 Task: Select the Jordan Time as time zone for the schedule.
Action: Mouse pressed left at (141, 181)
Screenshot: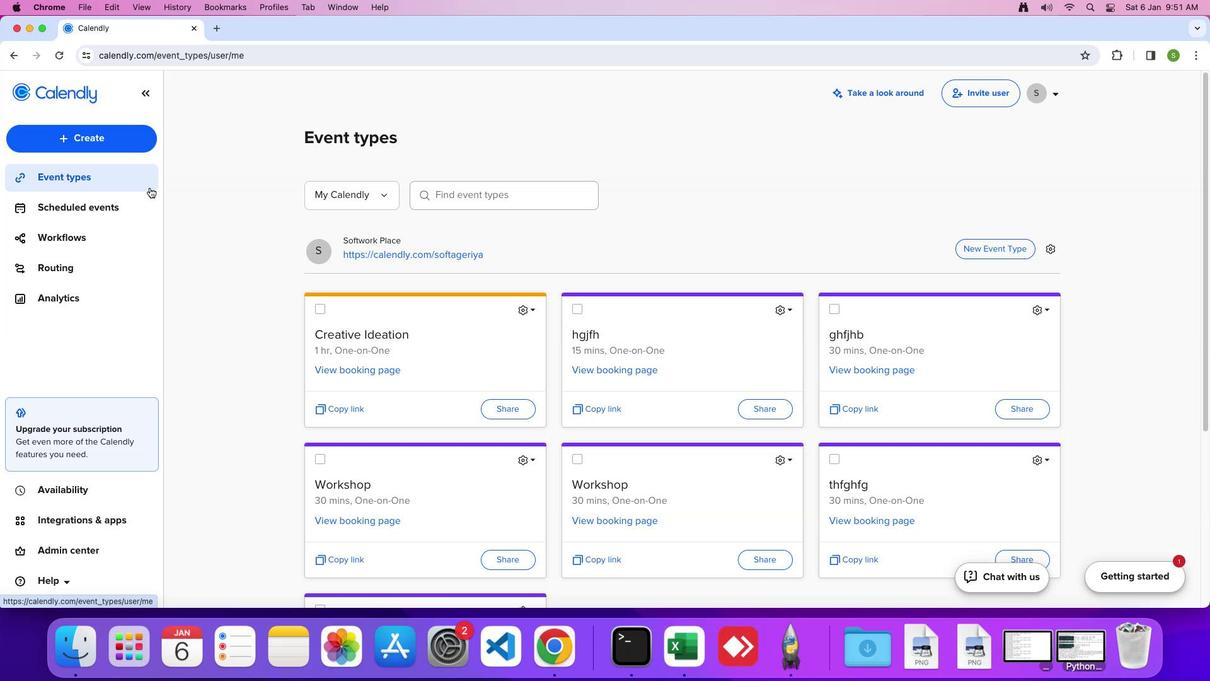 
Action: Mouse moved to (525, 307)
Screenshot: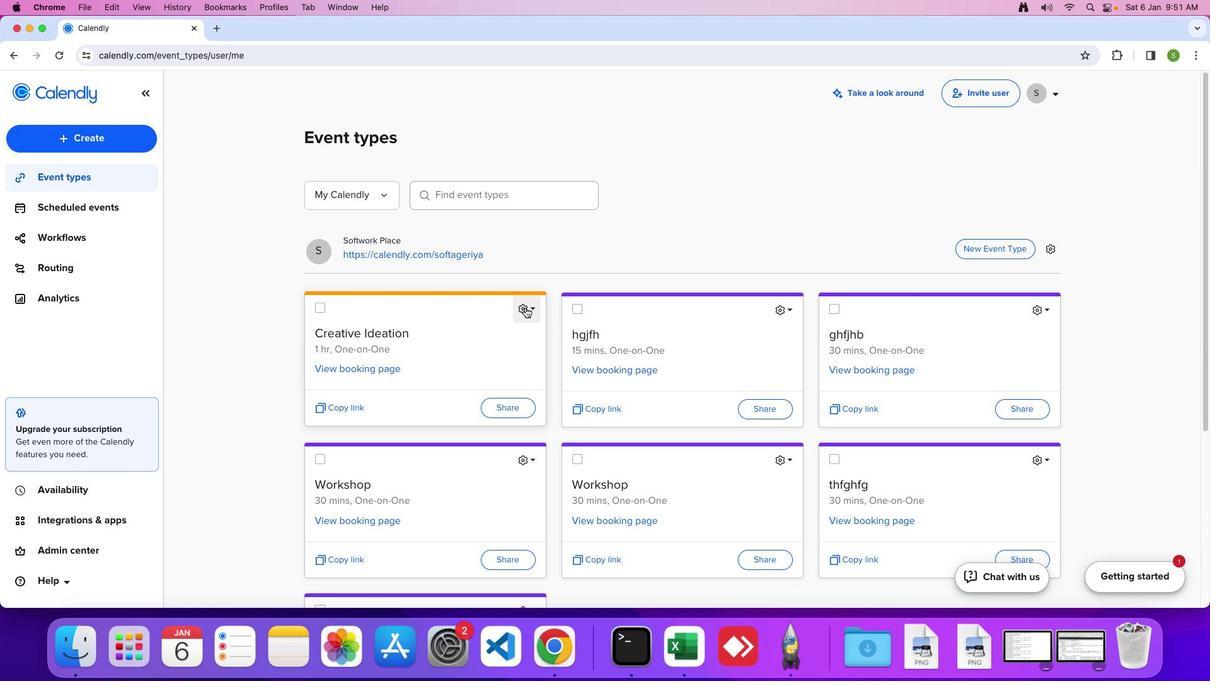 
Action: Mouse pressed left at (525, 307)
Screenshot: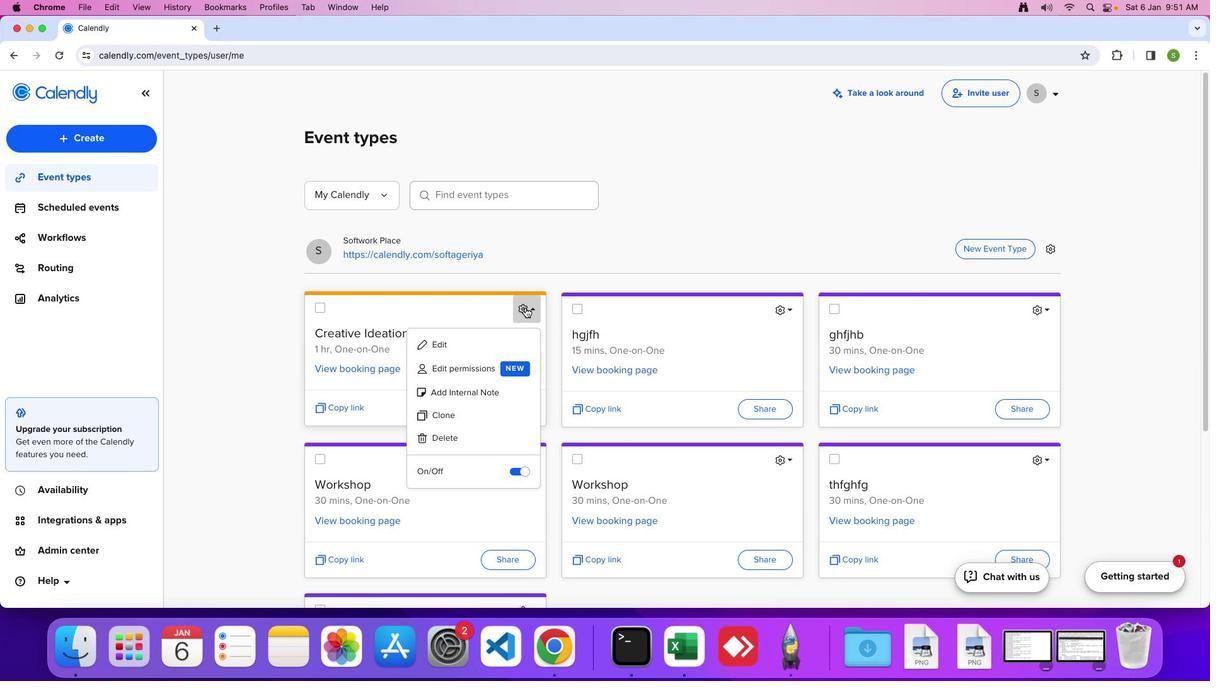 
Action: Mouse moved to (508, 344)
Screenshot: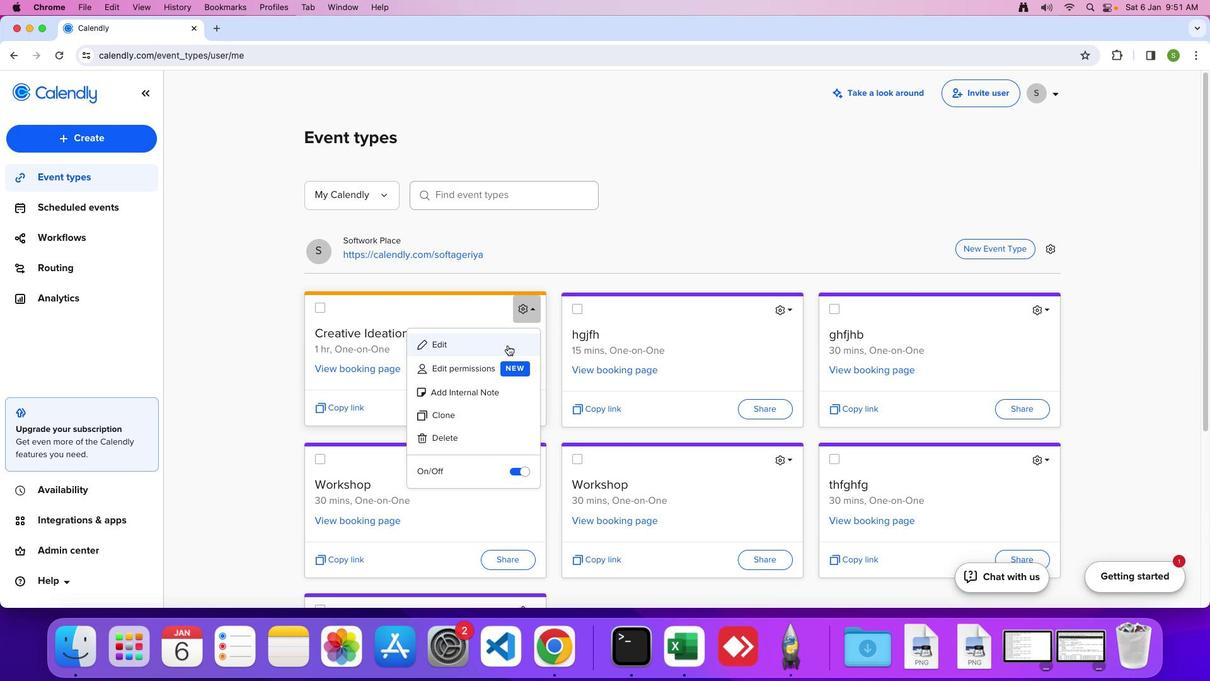 
Action: Mouse pressed left at (508, 344)
Screenshot: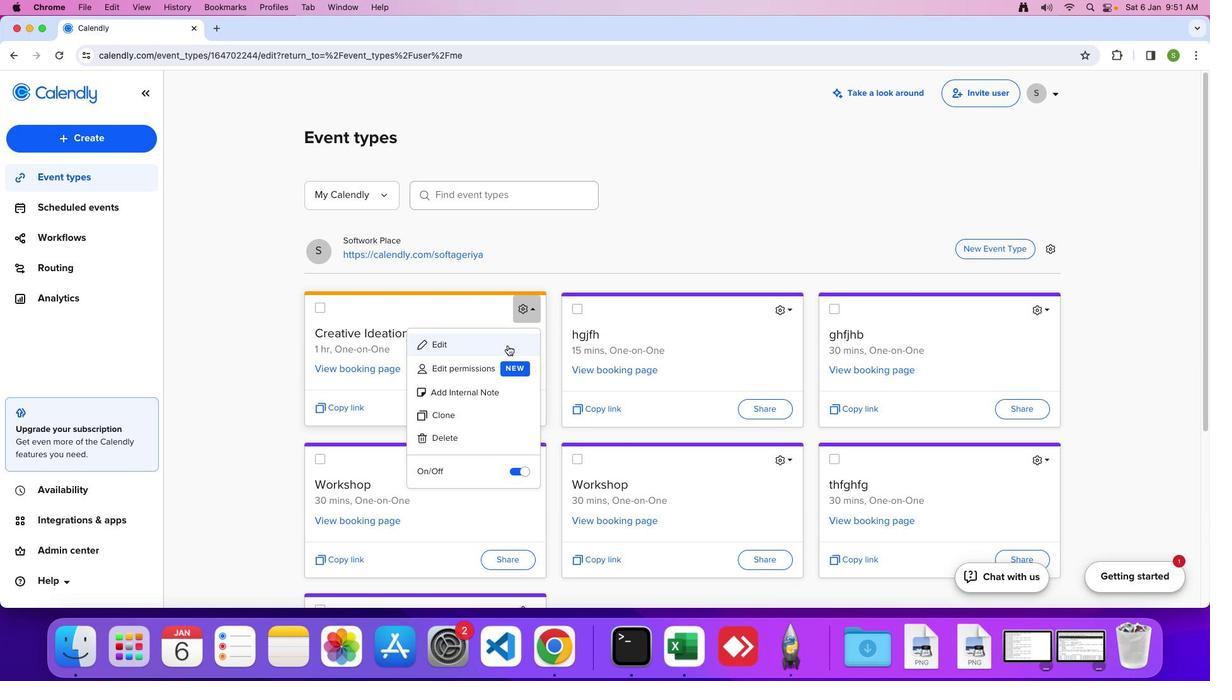 
Action: Mouse moved to (175, 401)
Screenshot: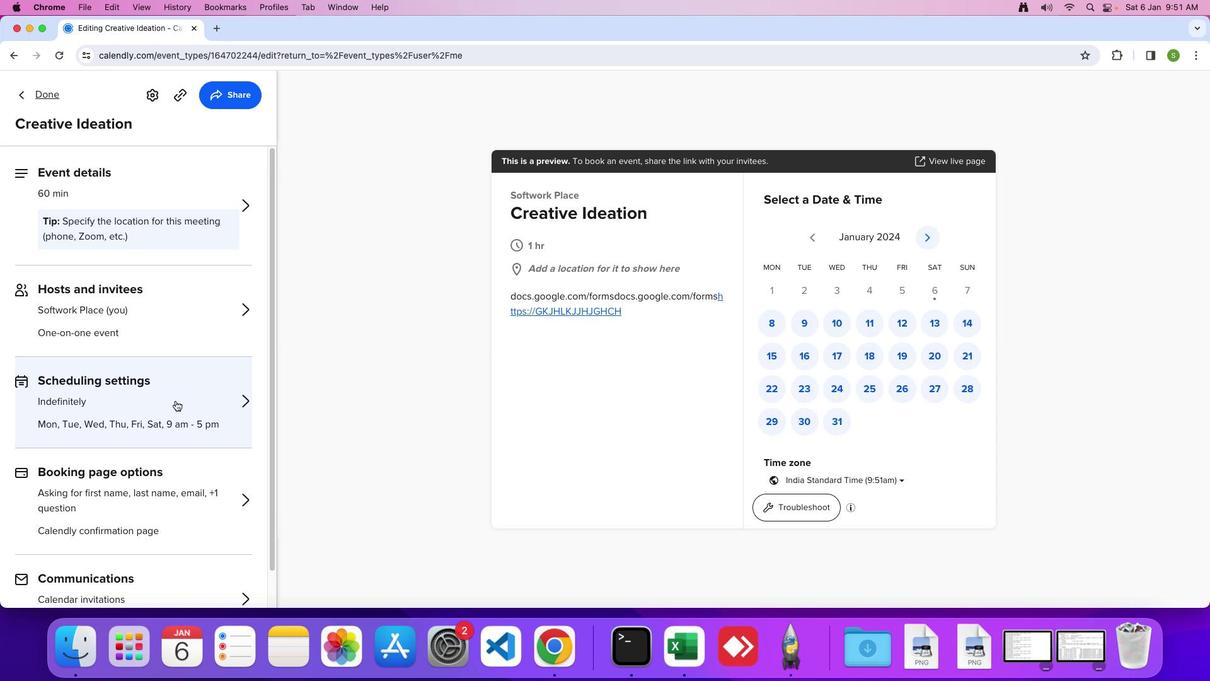 
Action: Mouse pressed left at (175, 401)
Screenshot: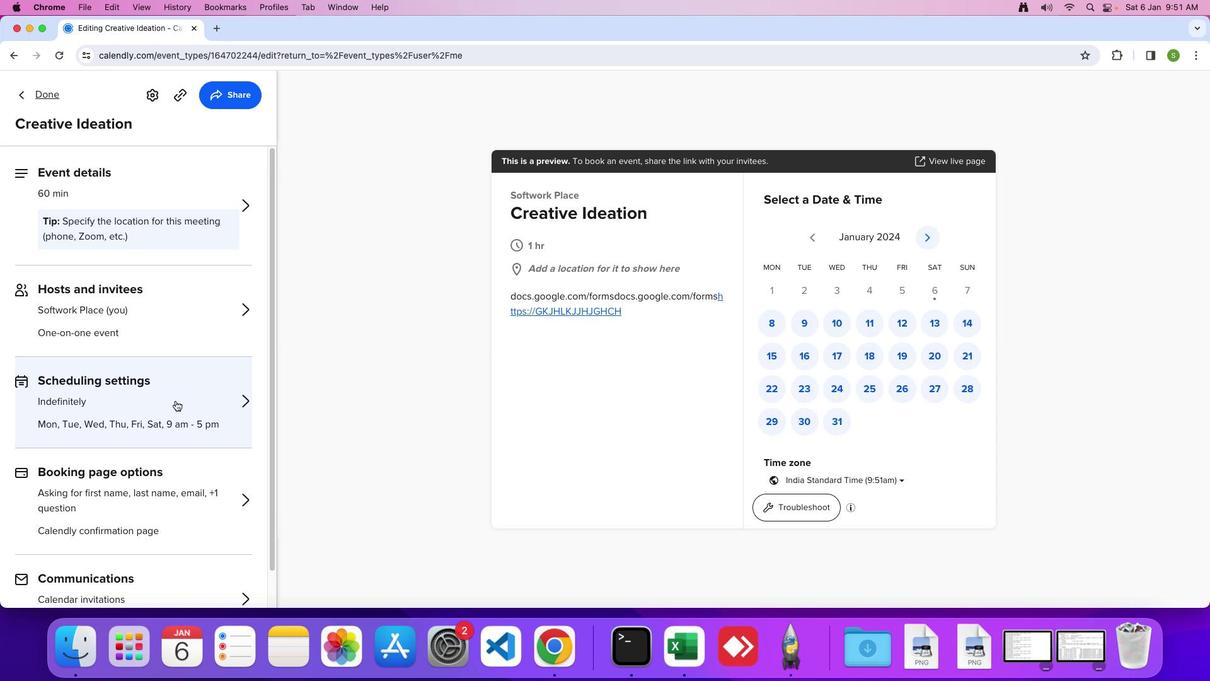 
Action: Mouse moved to (165, 404)
Screenshot: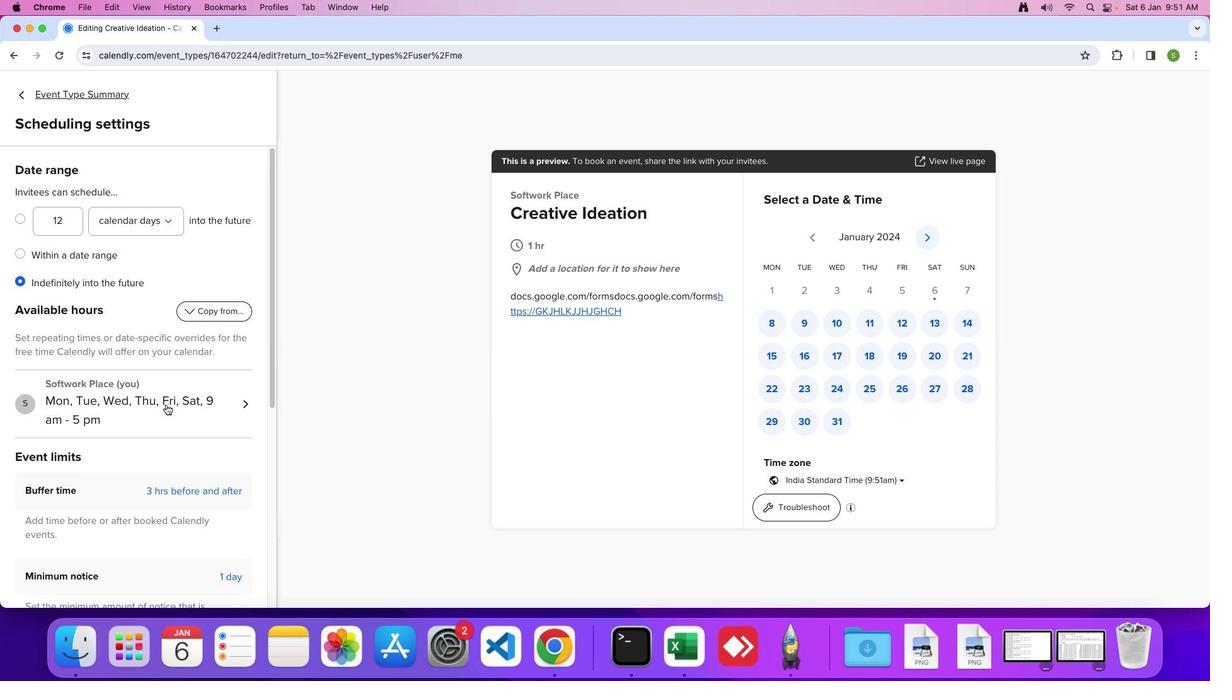 
Action: Mouse pressed left at (165, 404)
Screenshot: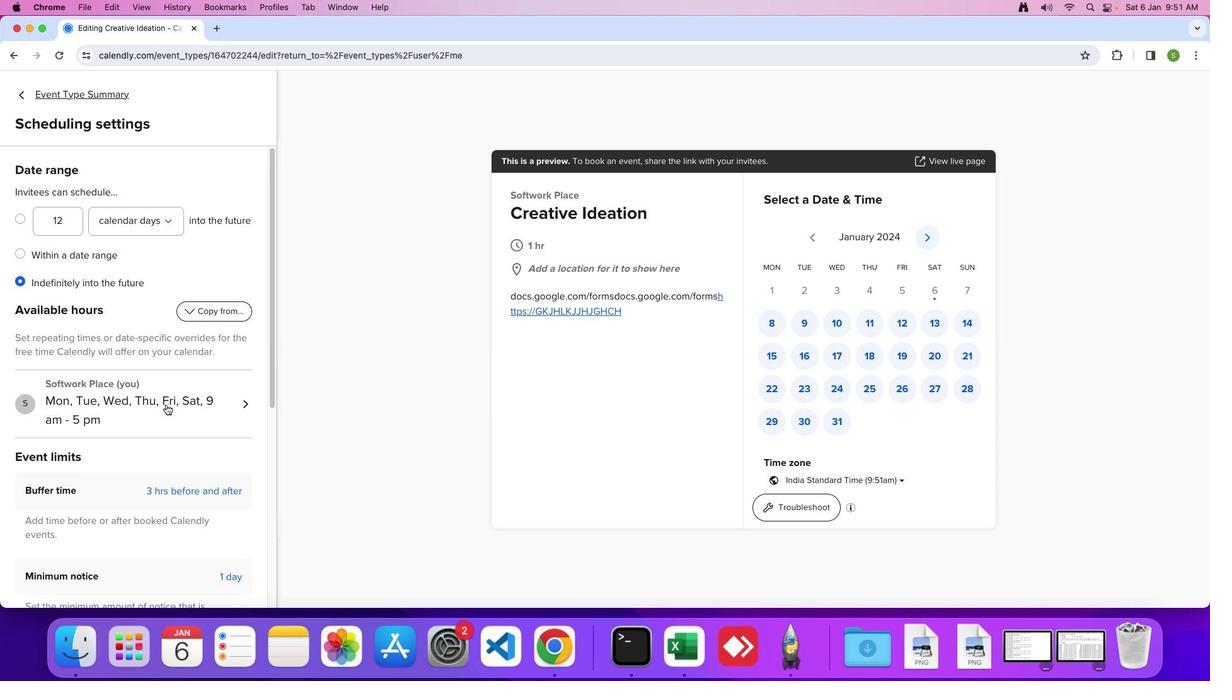 
Action: Mouse moved to (167, 403)
Screenshot: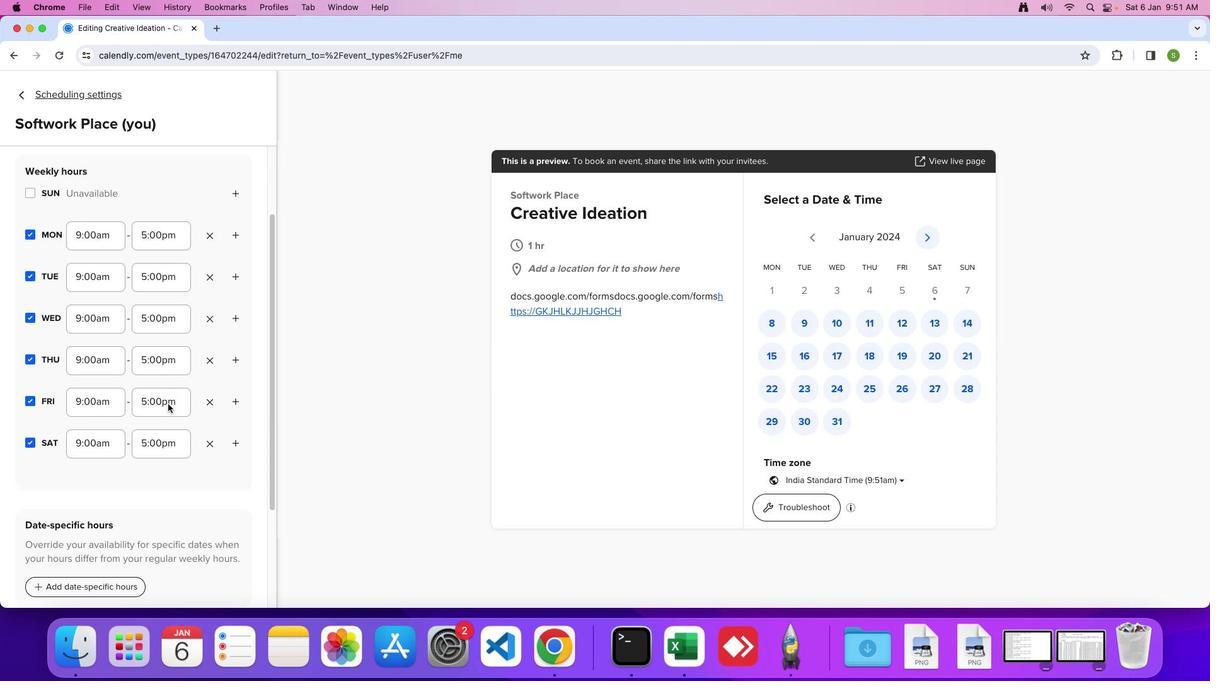 
Action: Mouse scrolled (167, 403) with delta (0, 0)
Screenshot: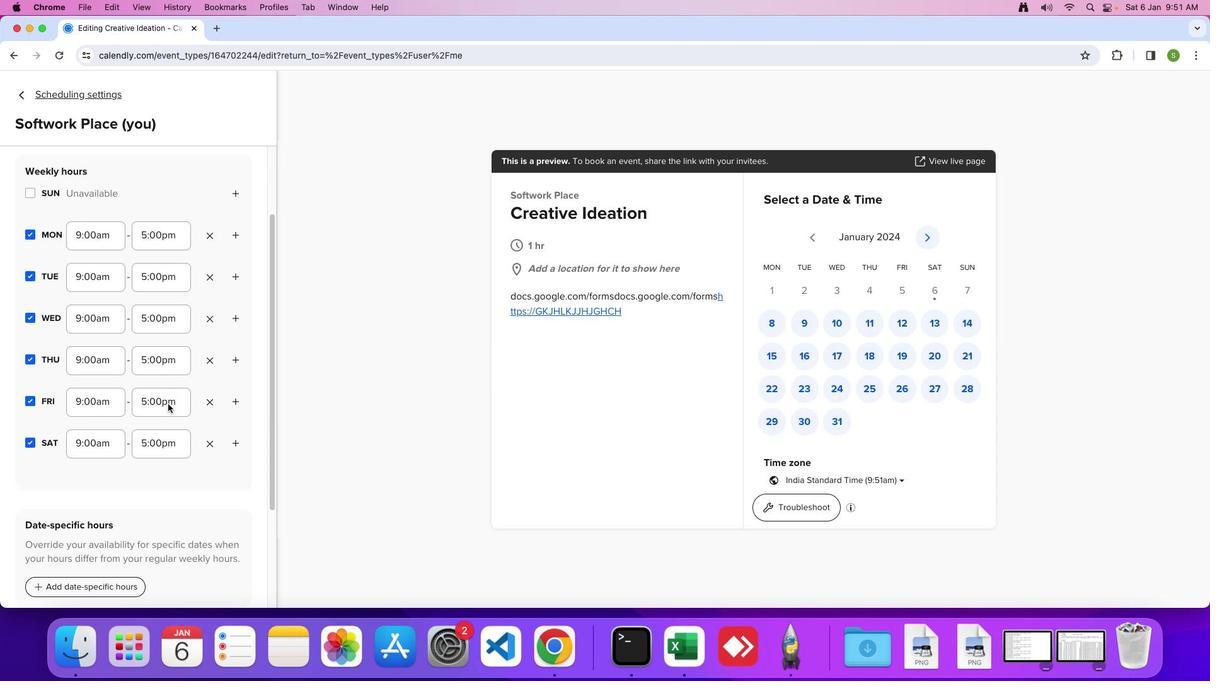 
Action: Mouse scrolled (167, 403) with delta (0, 0)
Screenshot: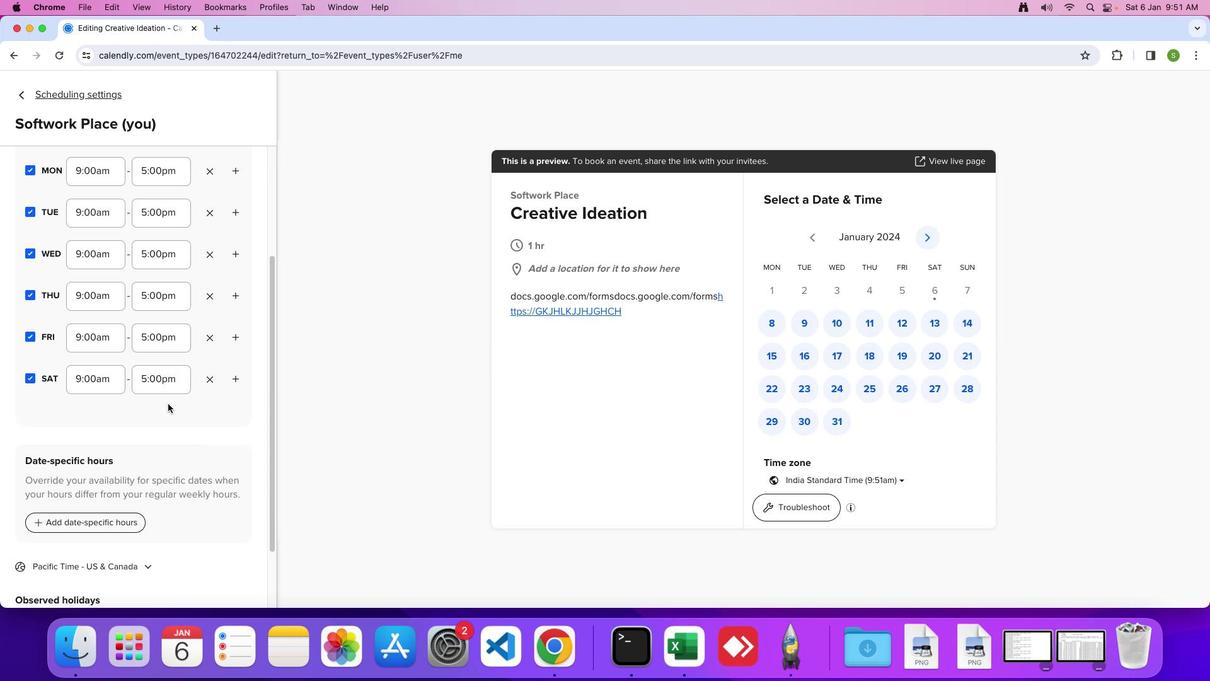 
Action: Mouse scrolled (167, 403) with delta (0, -2)
Screenshot: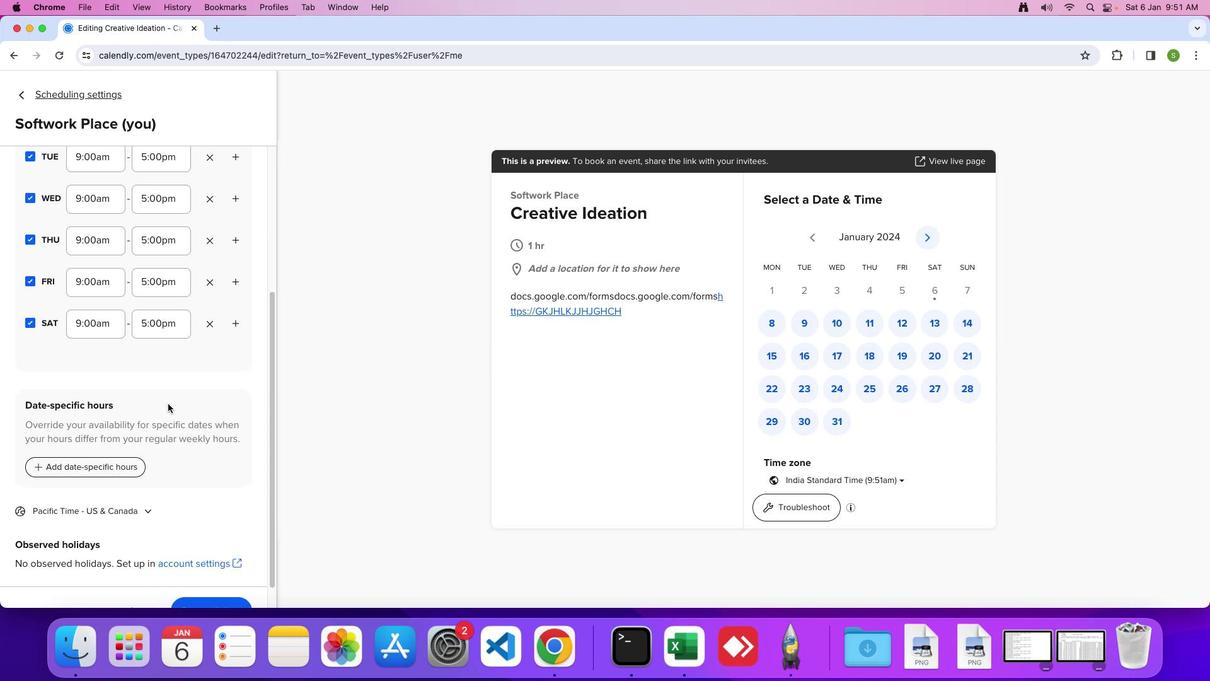 
Action: Mouse scrolled (167, 403) with delta (0, -3)
Screenshot: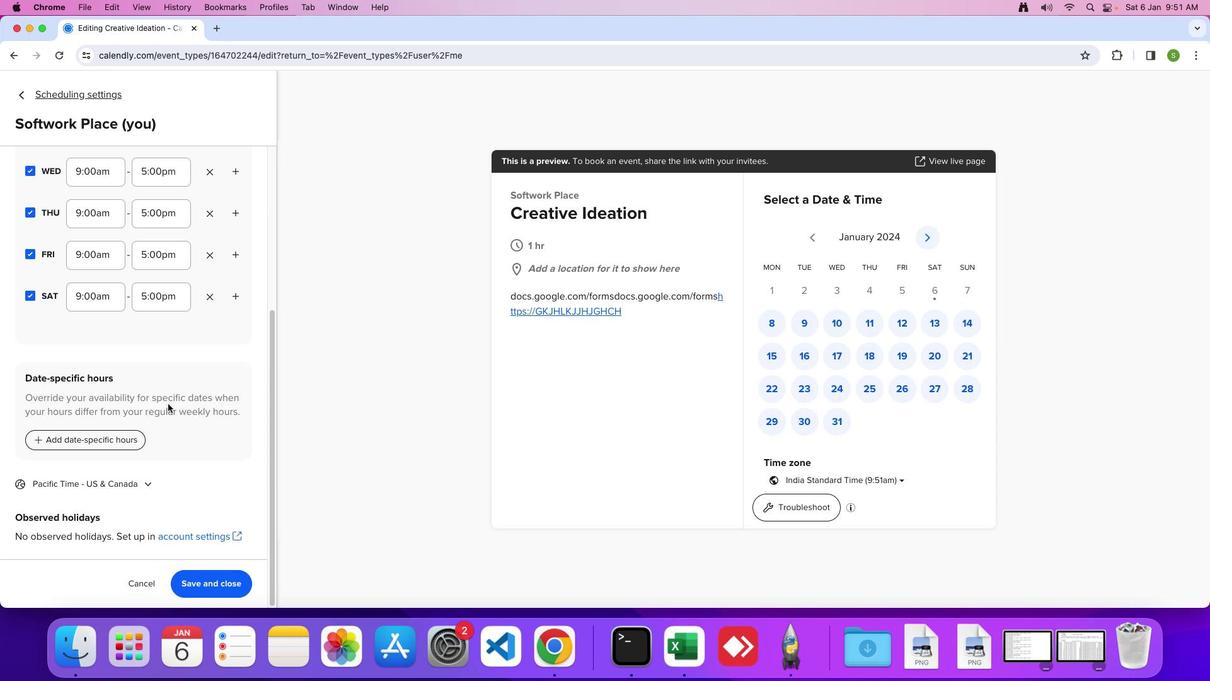 
Action: Mouse moved to (167, 403)
Screenshot: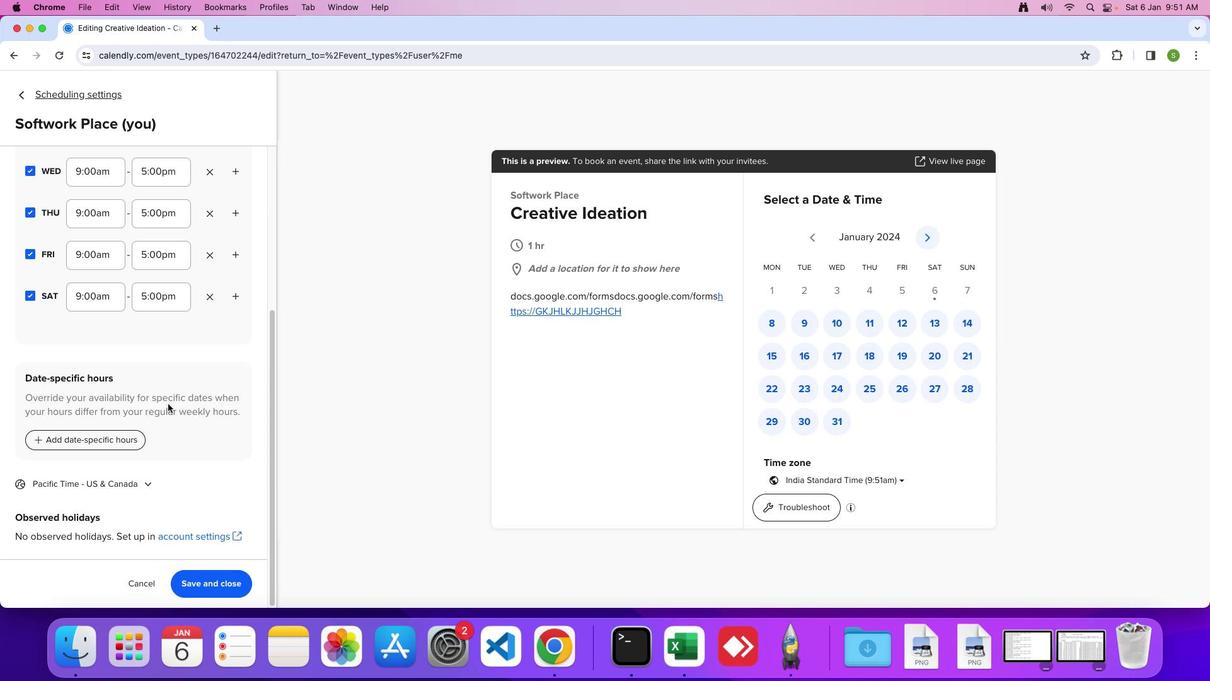 
Action: Mouse scrolled (167, 403) with delta (0, 0)
Screenshot: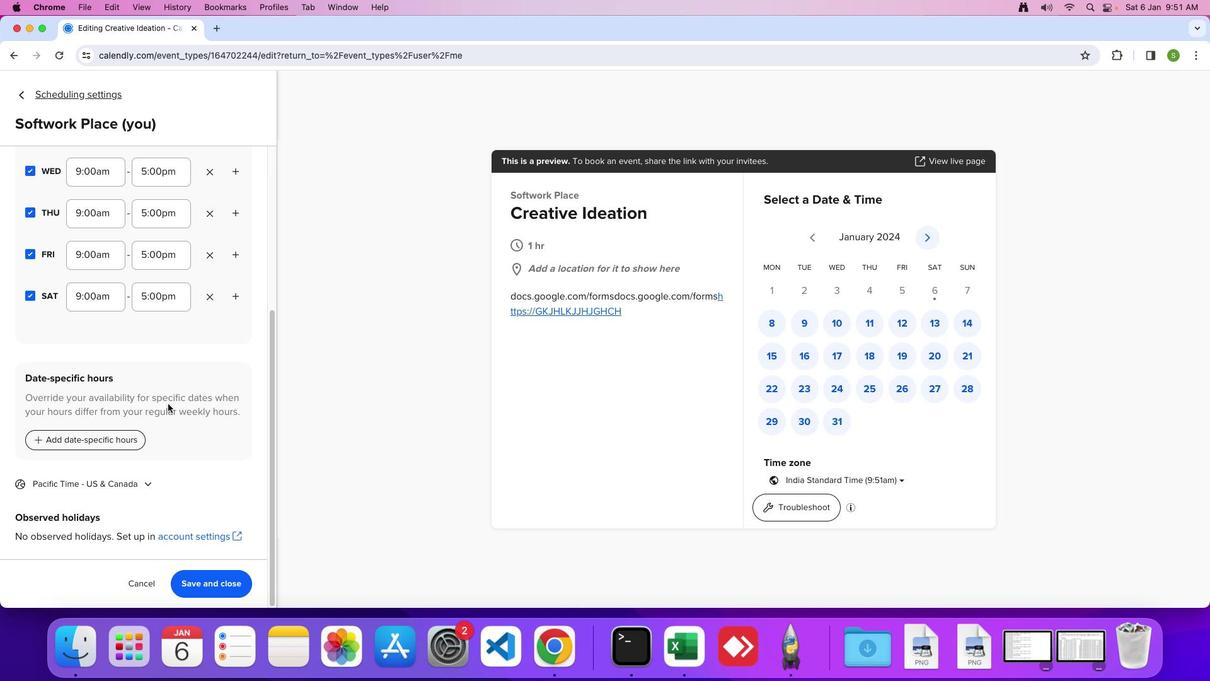 
Action: Mouse scrolled (167, 403) with delta (0, 0)
Screenshot: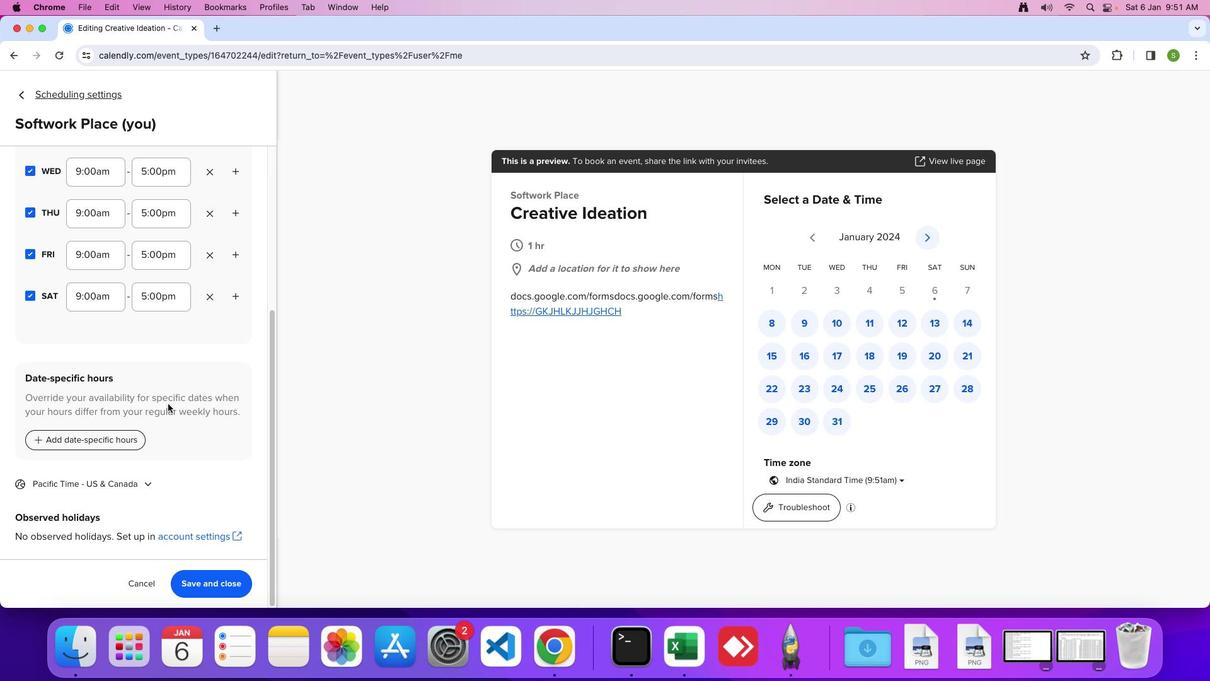 
Action: Mouse scrolled (167, 403) with delta (0, -1)
Screenshot: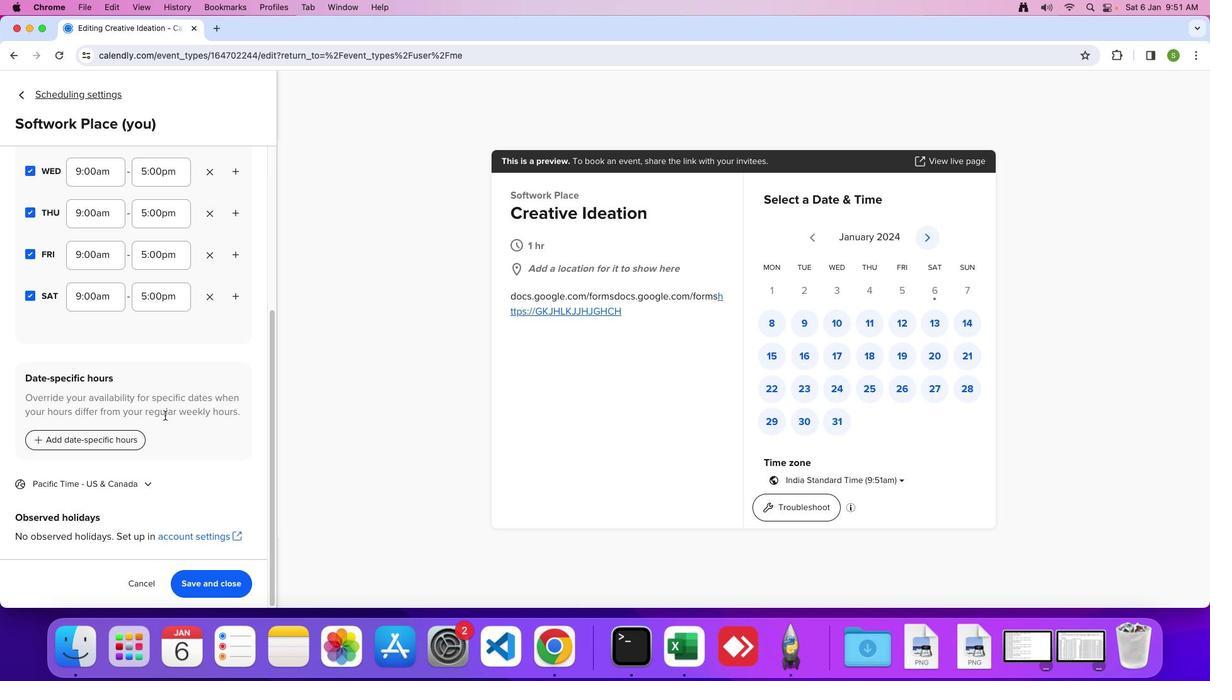 
Action: Mouse moved to (145, 482)
Screenshot: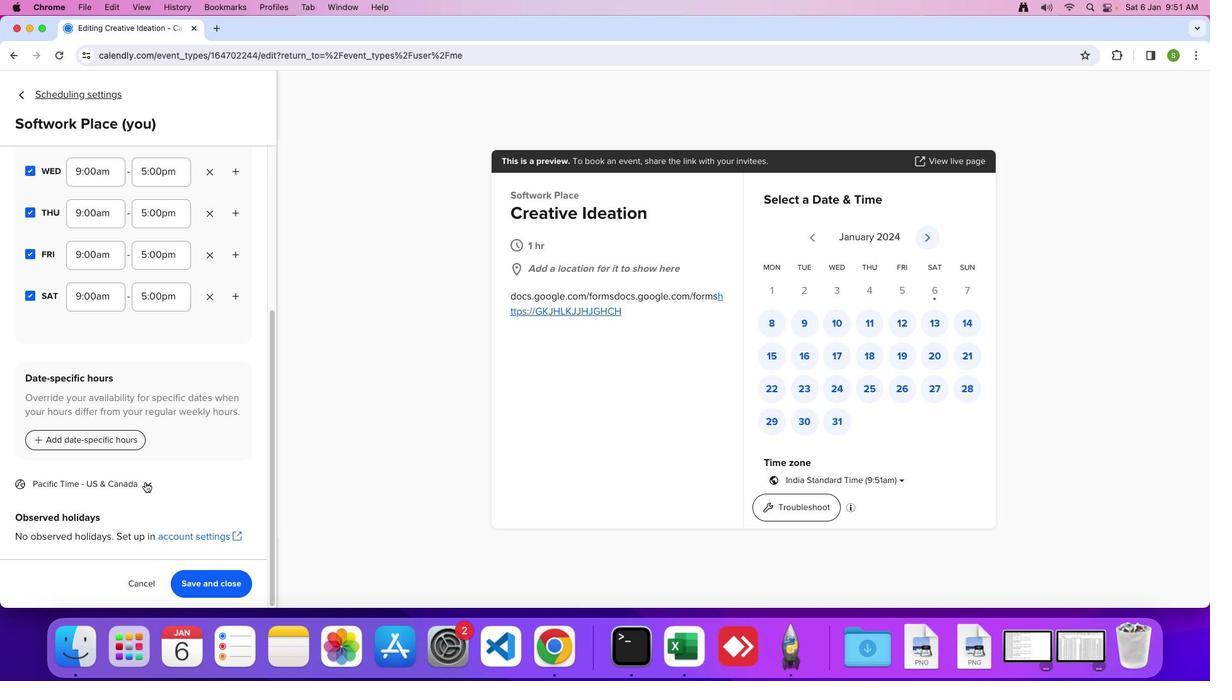
Action: Mouse pressed left at (145, 482)
Screenshot: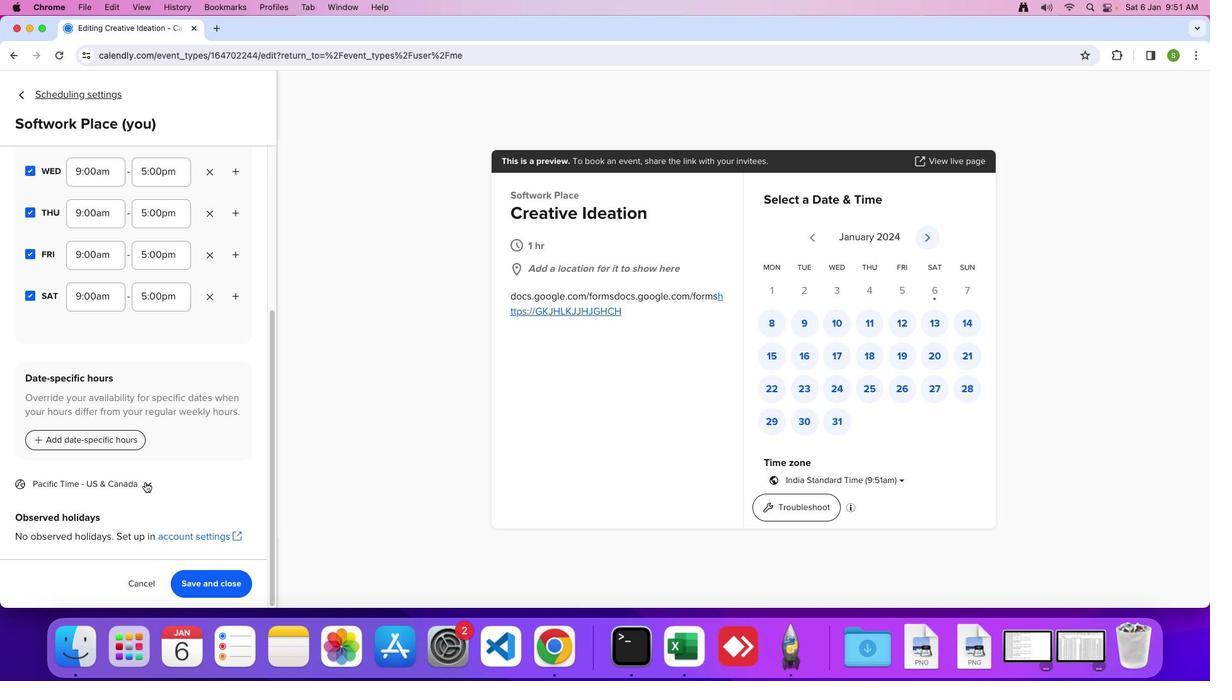 
Action: Mouse moved to (151, 476)
Screenshot: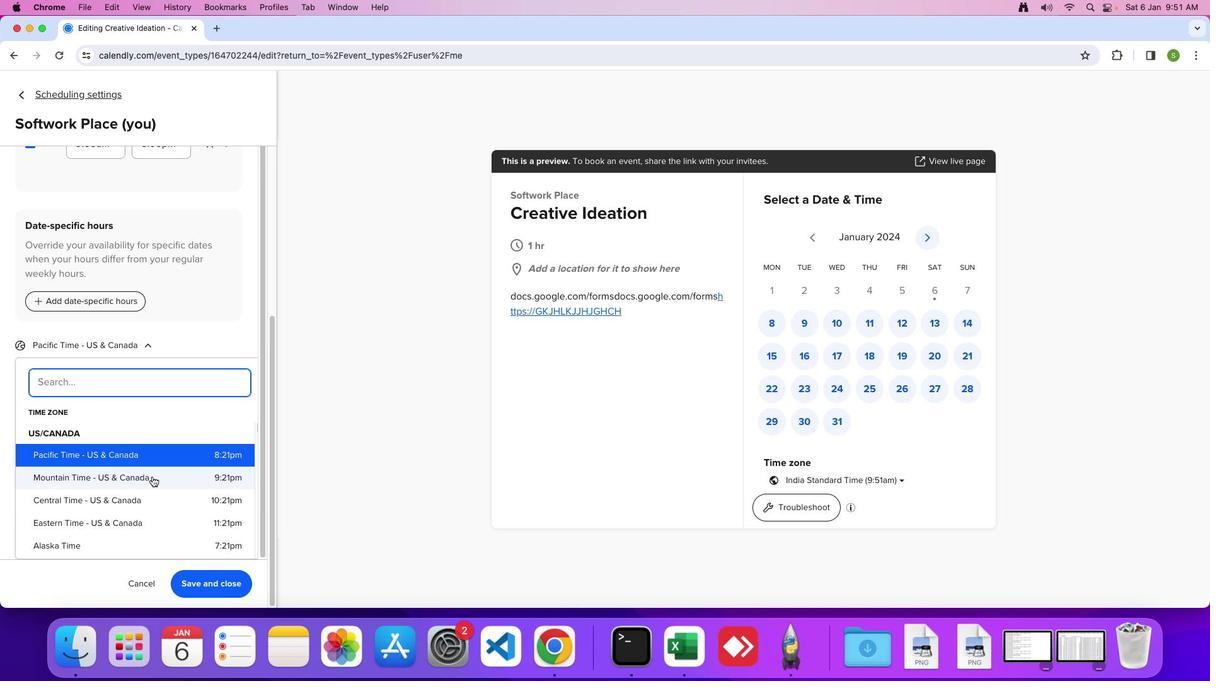 
Action: Mouse scrolled (151, 476) with delta (0, 0)
Screenshot: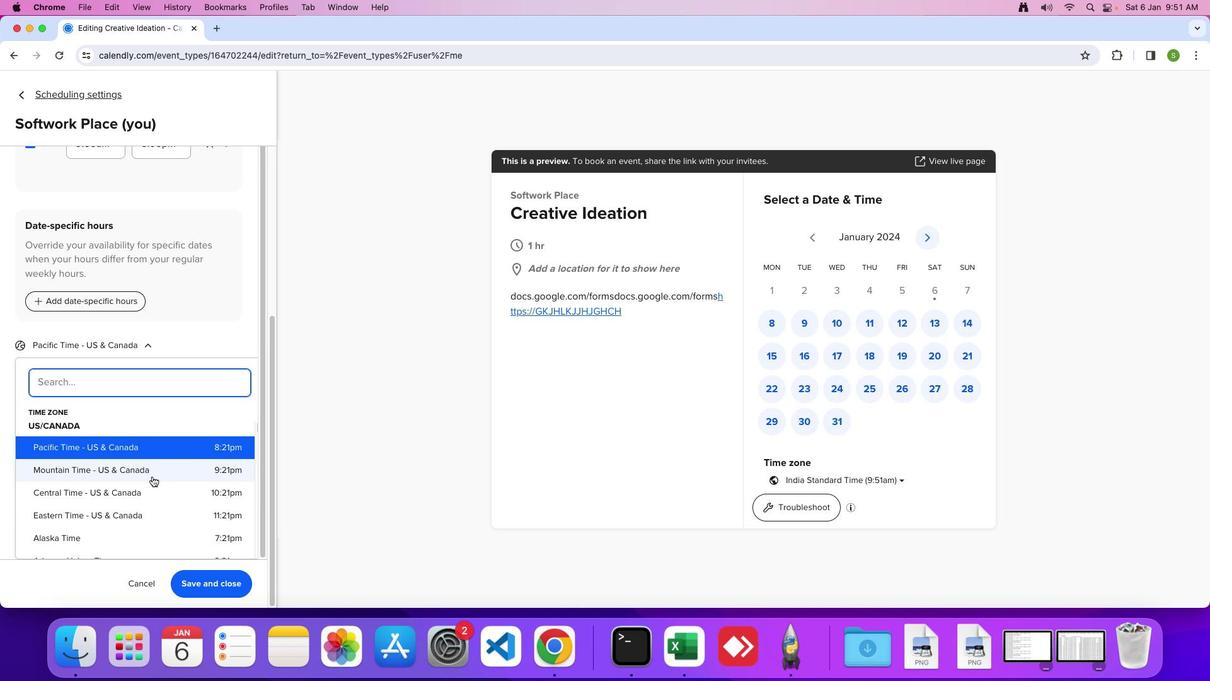 
Action: Mouse scrolled (151, 476) with delta (0, 0)
Screenshot: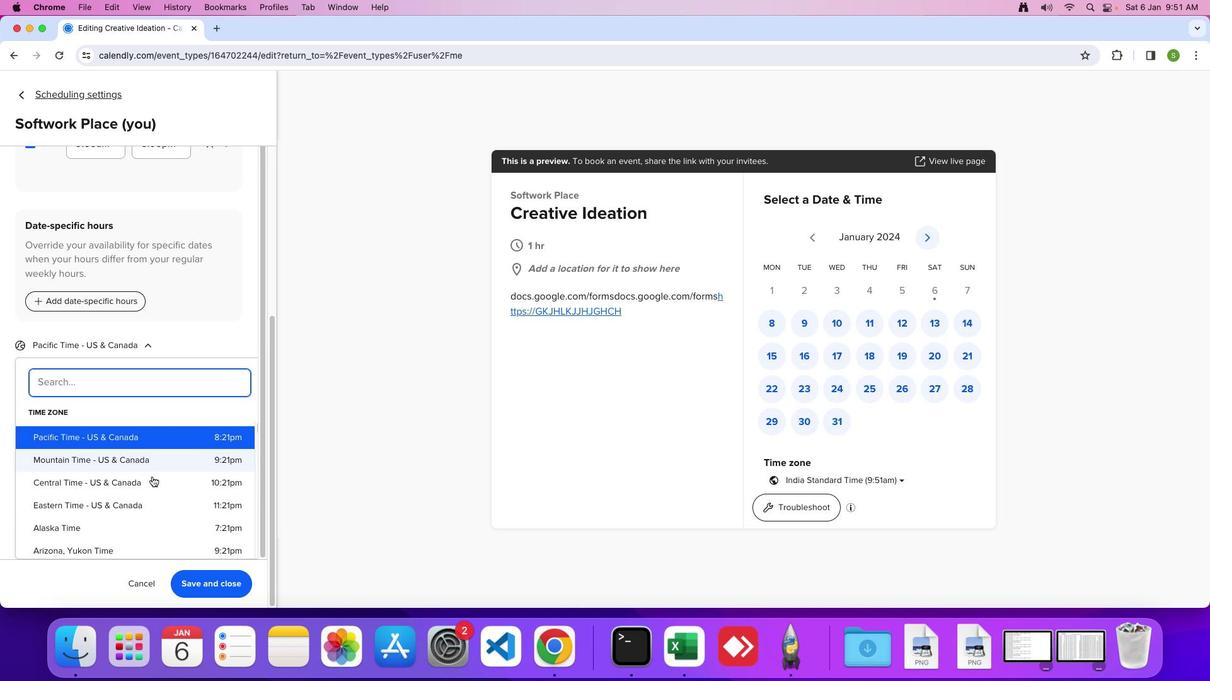 
Action: Mouse scrolled (151, 476) with delta (0, 0)
Screenshot: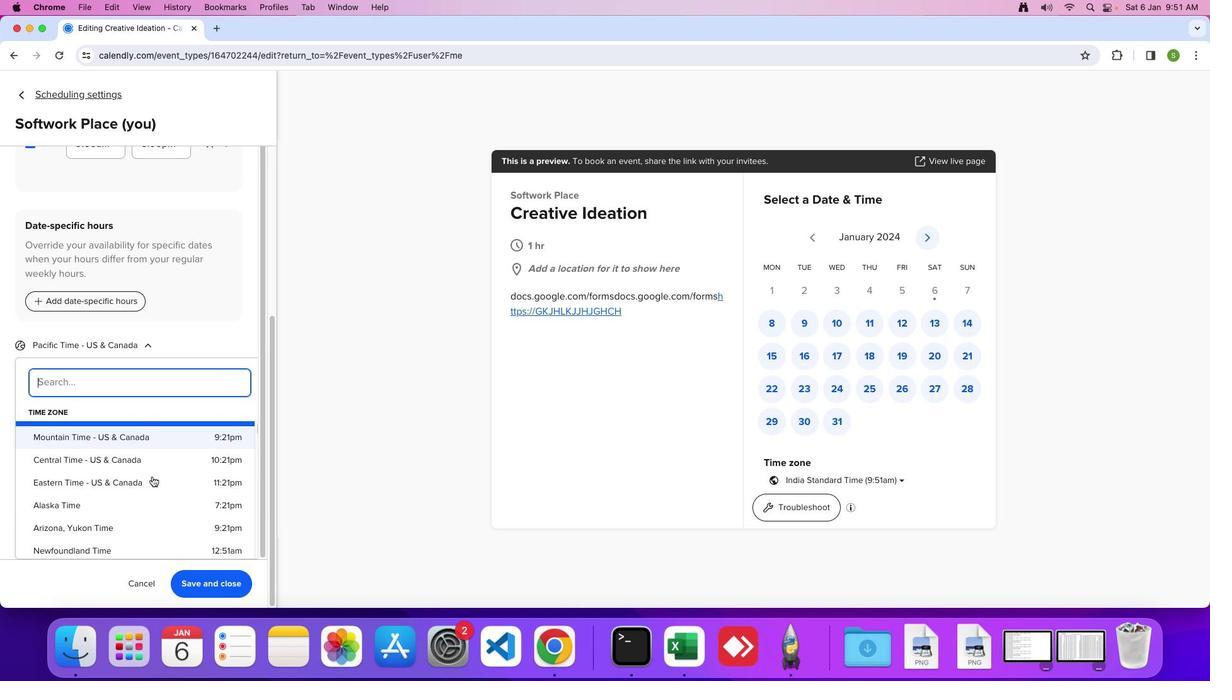 
Action: Mouse scrolled (151, 476) with delta (0, 0)
Screenshot: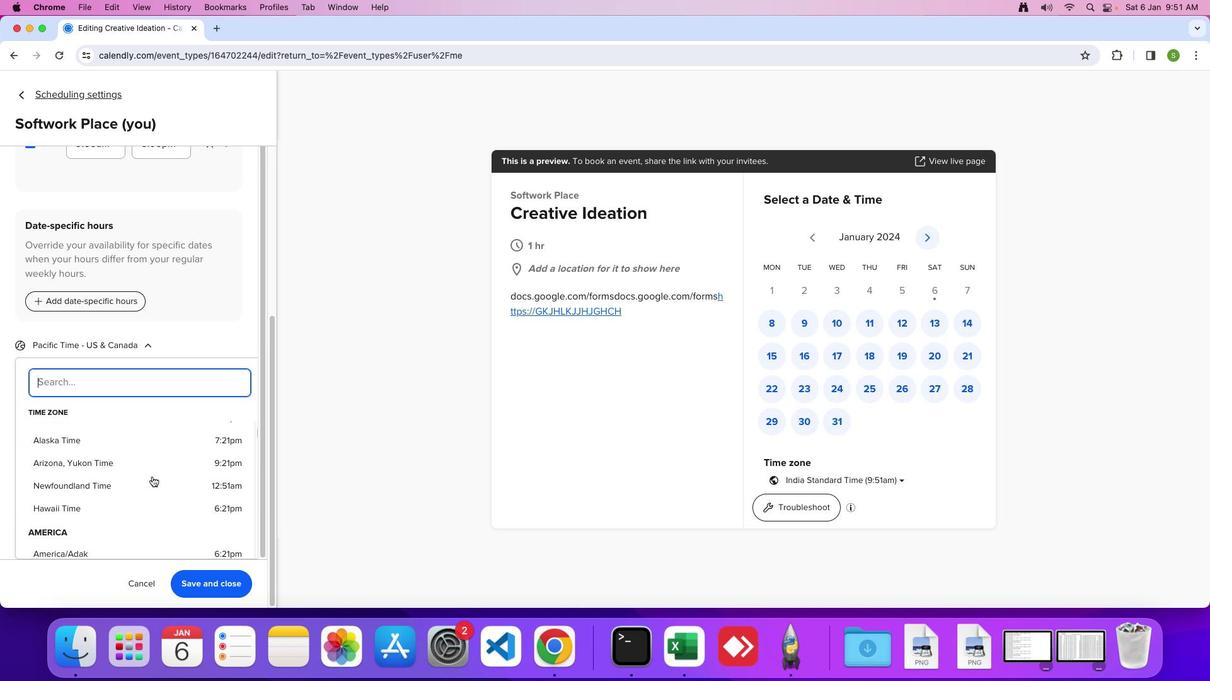 
Action: Mouse scrolled (151, 476) with delta (0, 0)
Screenshot: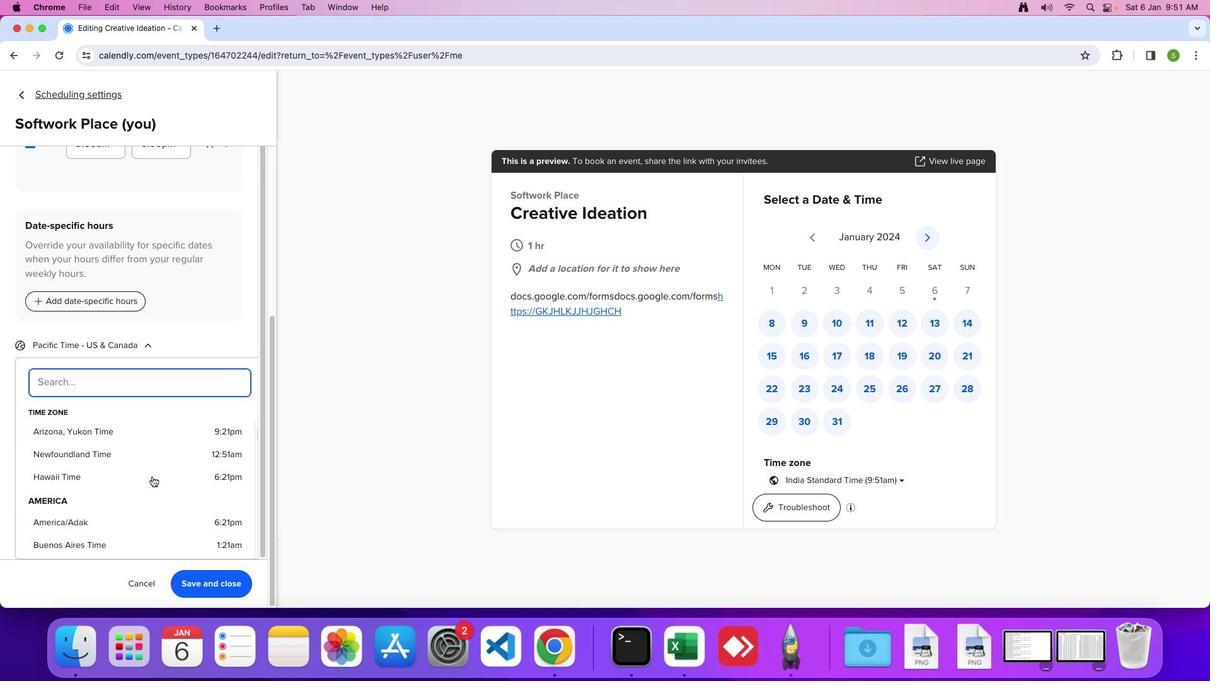 
Action: Mouse scrolled (151, 476) with delta (0, -1)
Screenshot: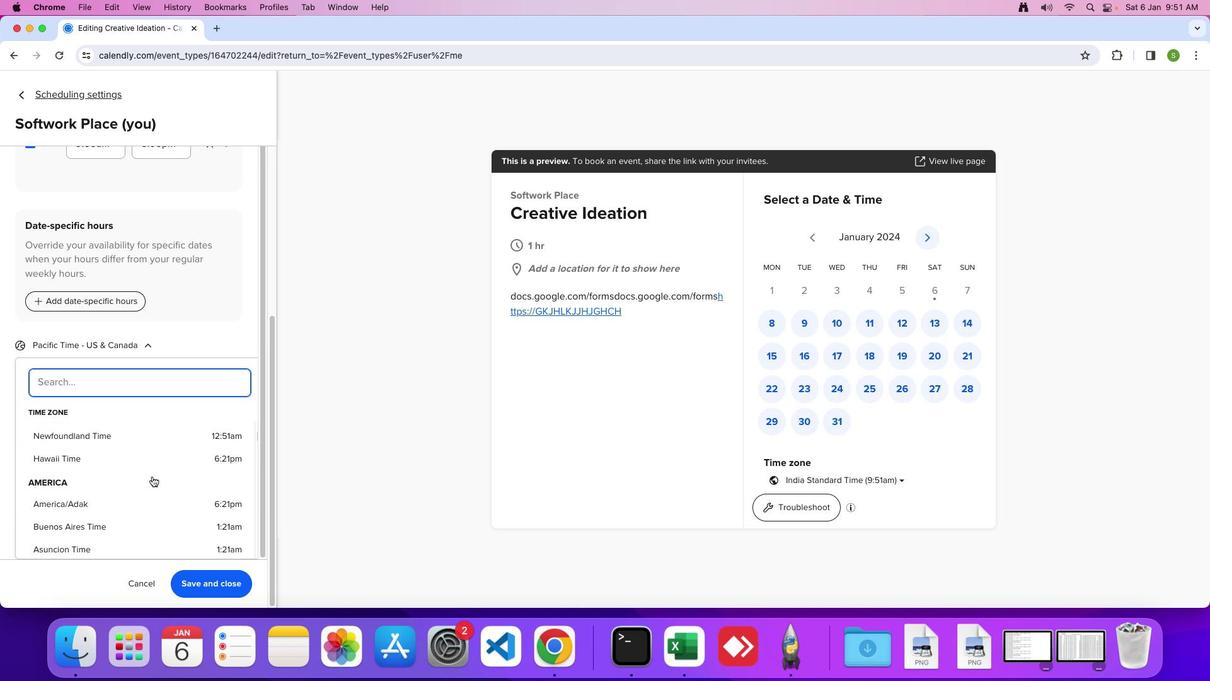 
Action: Mouse scrolled (151, 476) with delta (0, 0)
Screenshot: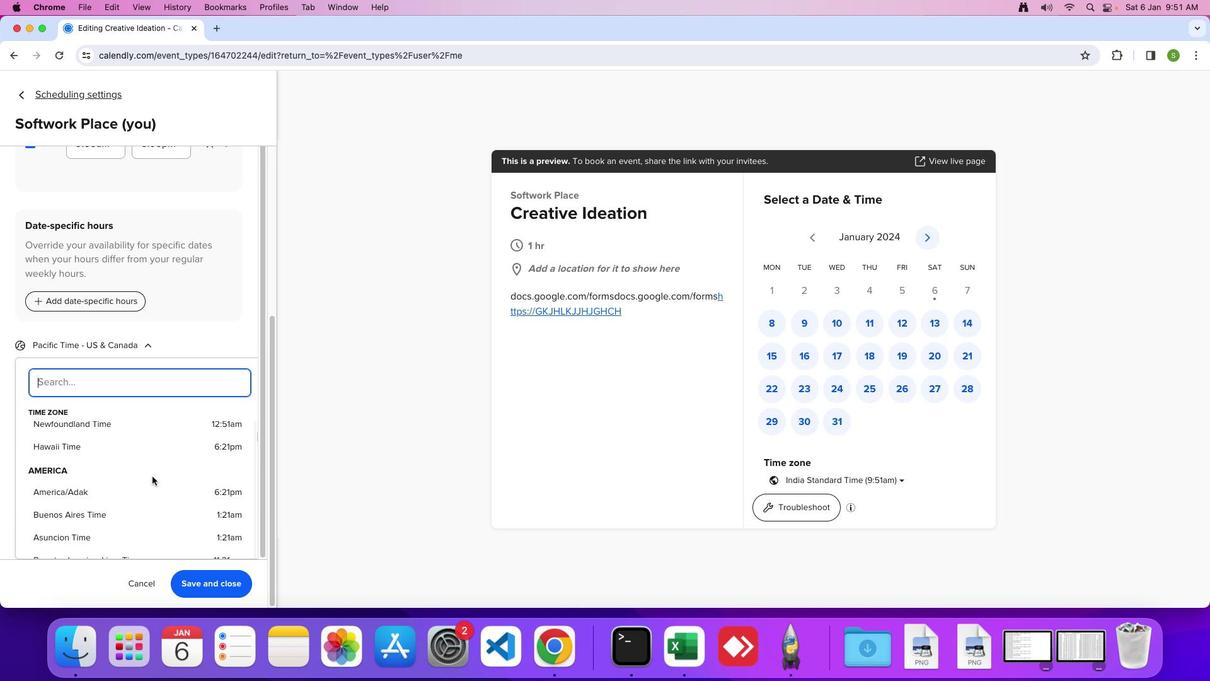 
Action: Mouse scrolled (151, 476) with delta (0, 0)
Screenshot: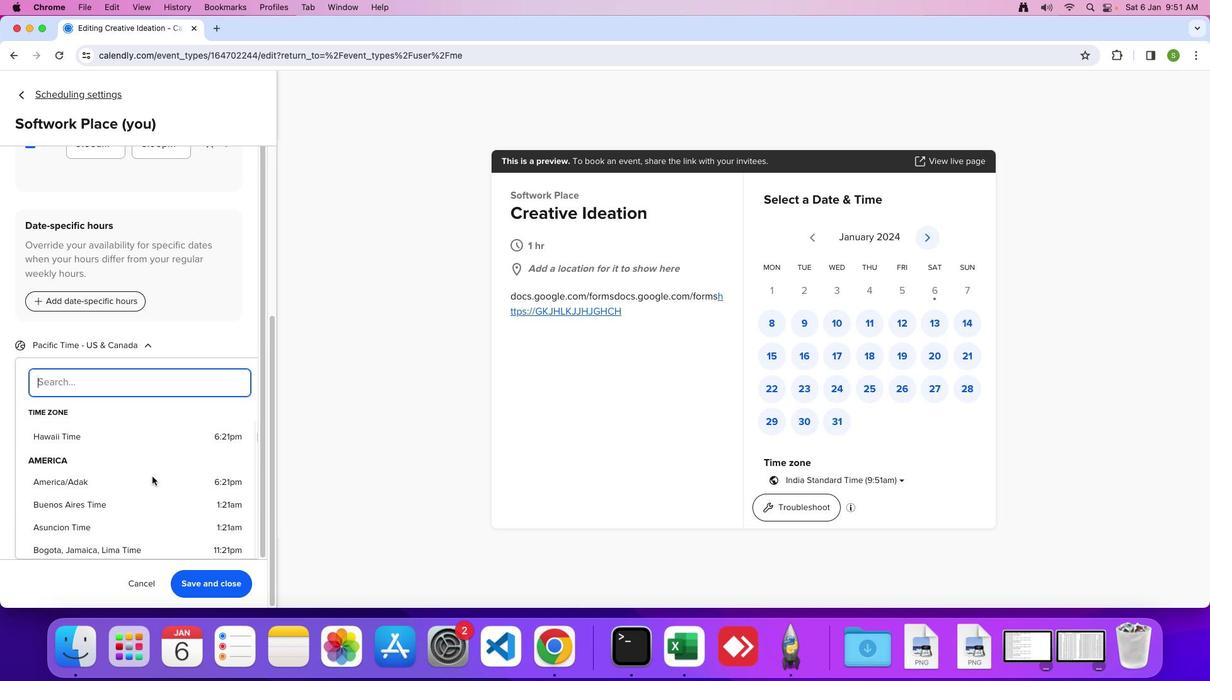
Action: Mouse scrolled (151, 476) with delta (0, 0)
Screenshot: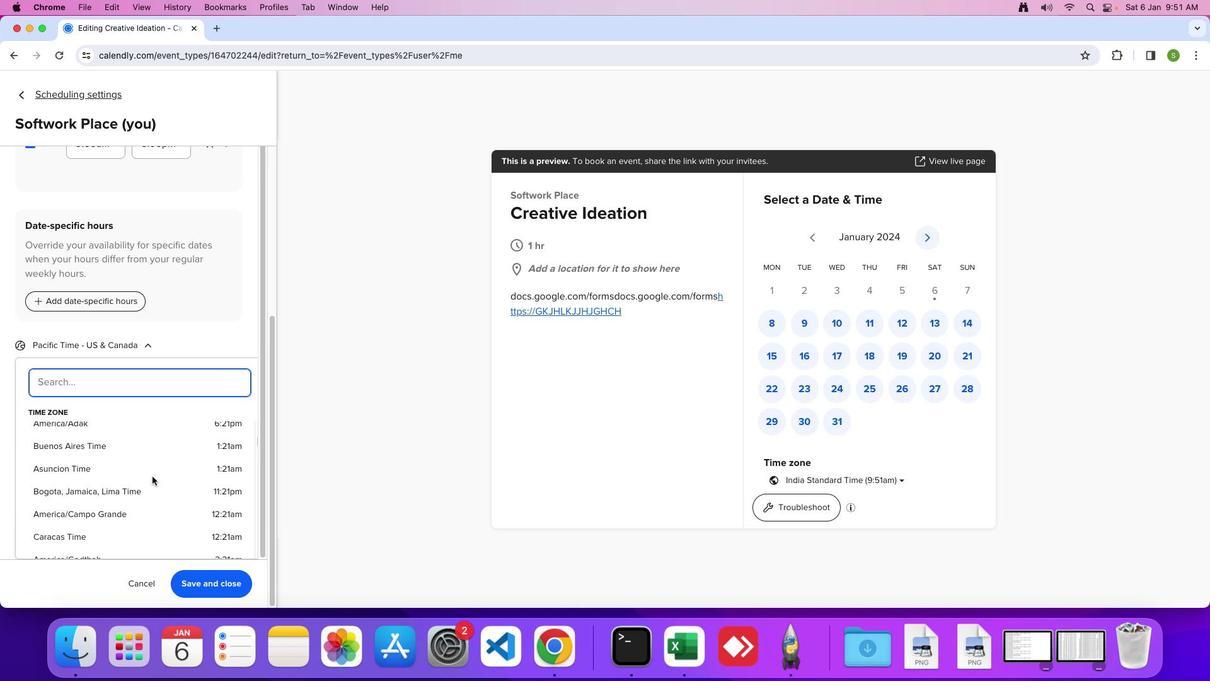 
Action: Mouse scrolled (151, 476) with delta (0, 0)
Screenshot: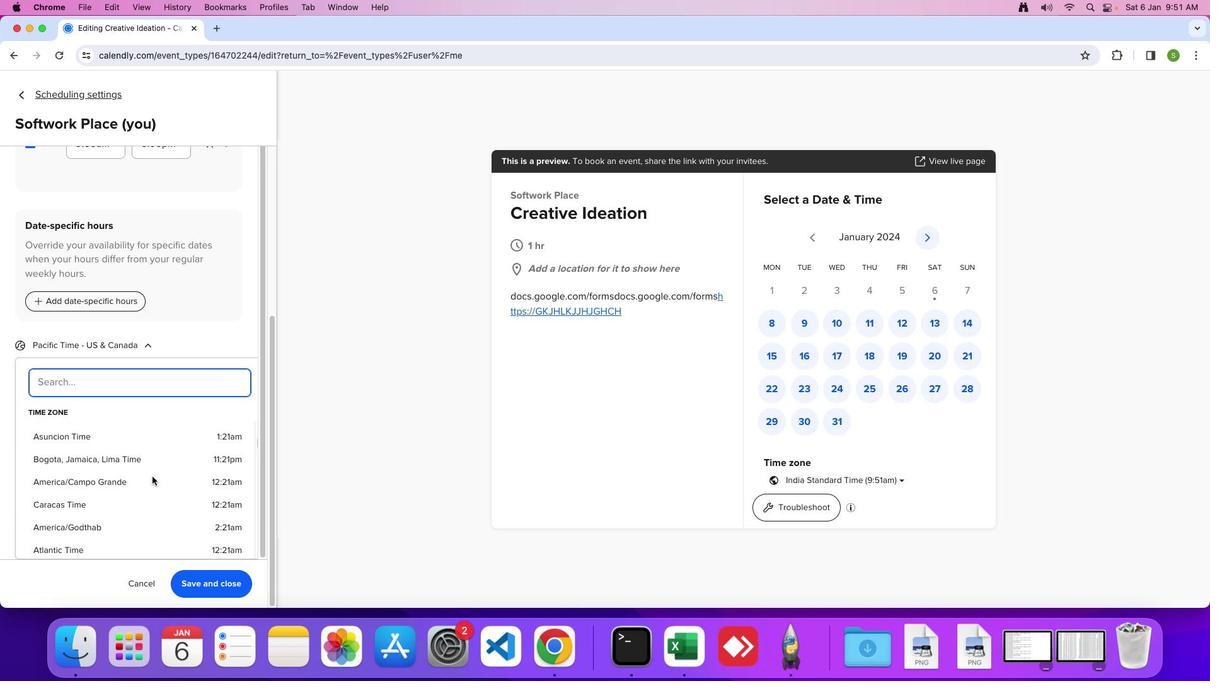 
Action: Mouse scrolled (151, 476) with delta (0, -1)
Screenshot: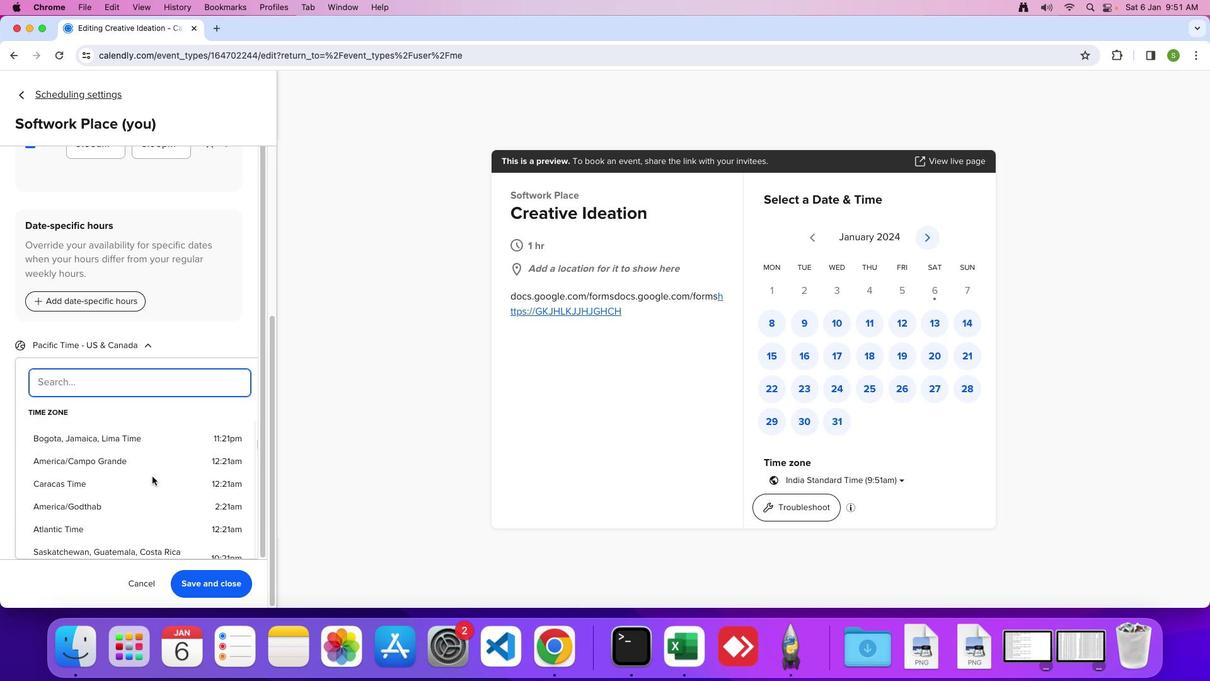 
Action: Mouse scrolled (151, 476) with delta (0, 0)
Screenshot: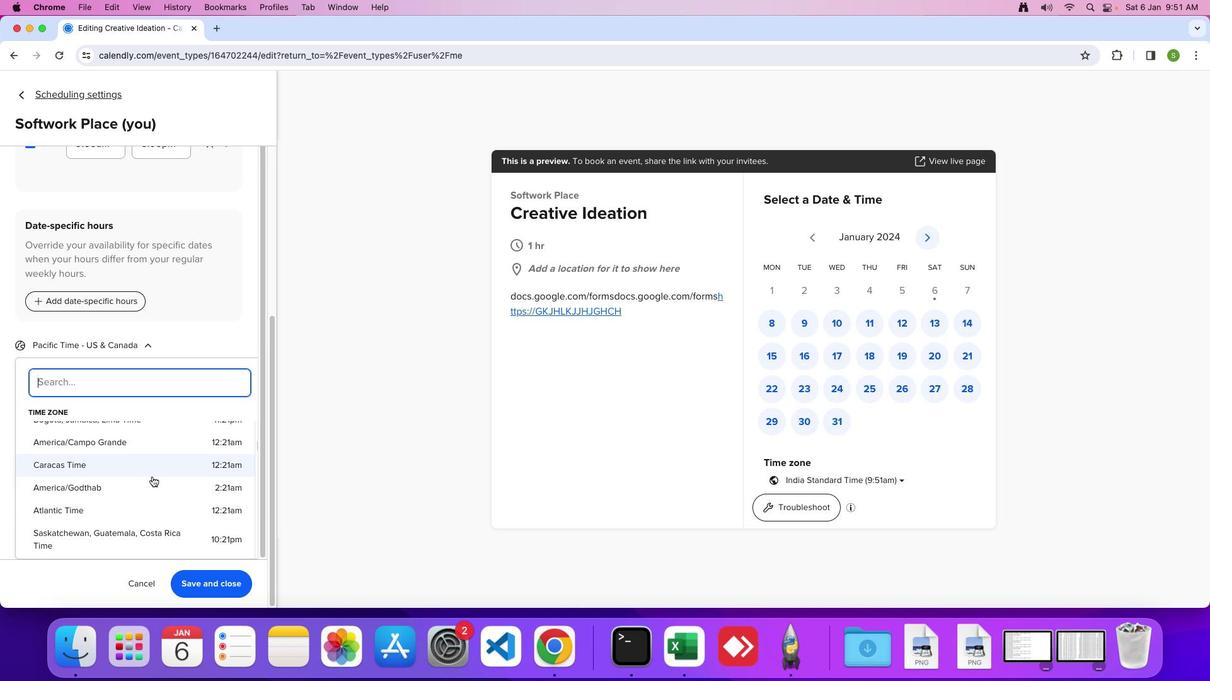 
Action: Mouse scrolled (151, 476) with delta (0, 0)
Screenshot: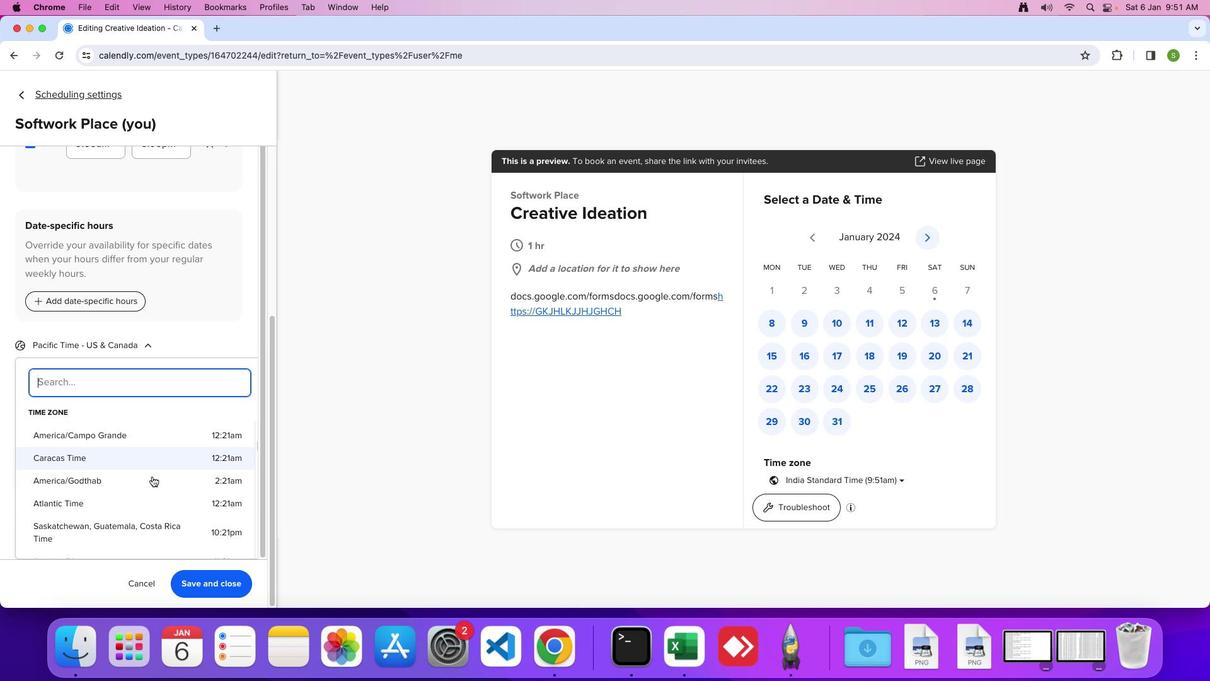 
Action: Mouse scrolled (151, 476) with delta (0, 0)
Screenshot: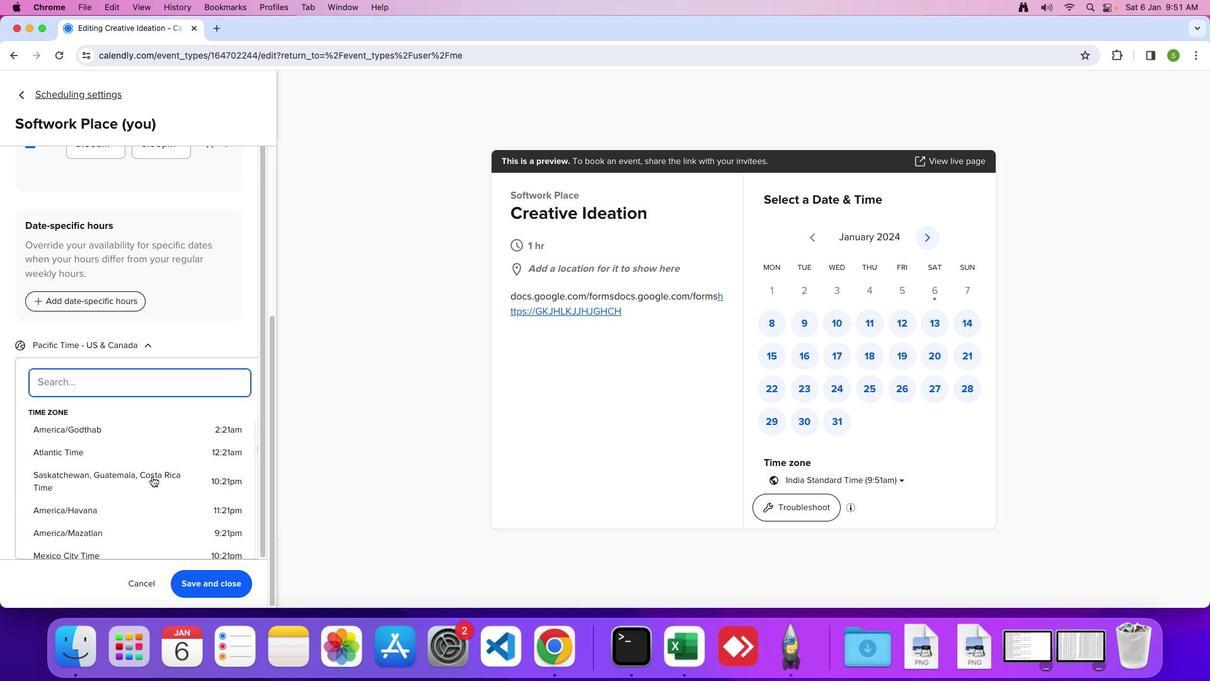 
Action: Mouse scrolled (151, 476) with delta (0, 0)
Screenshot: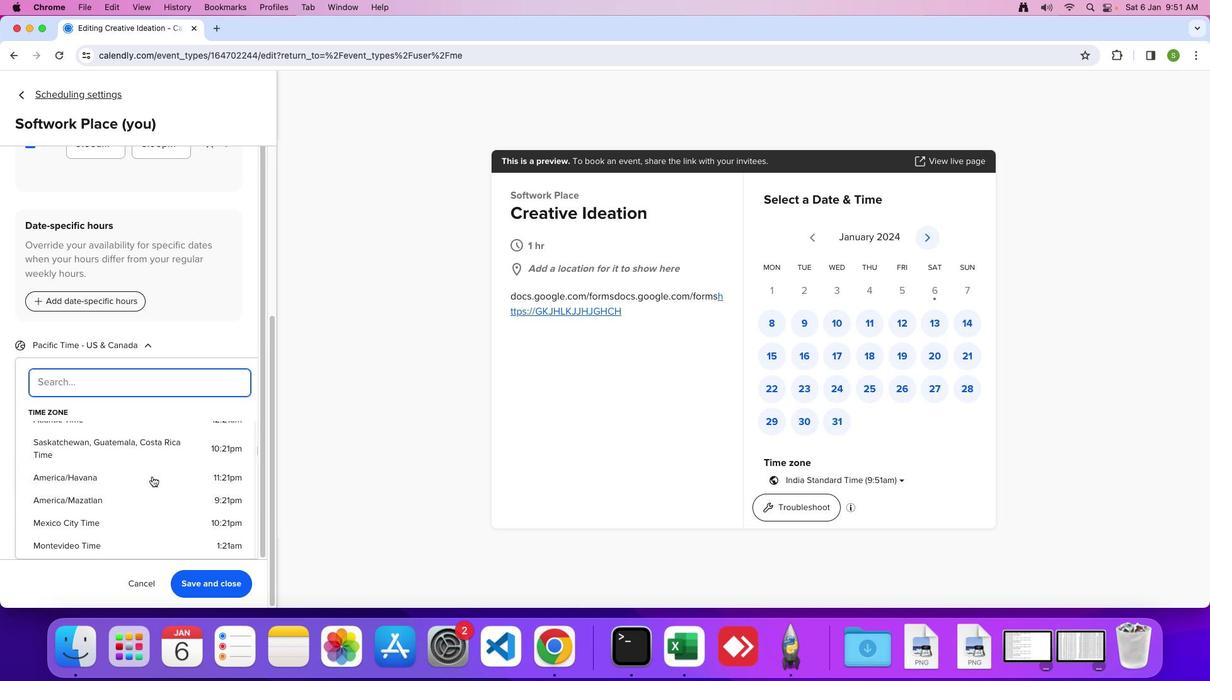 
Action: Mouse scrolled (151, 476) with delta (0, -1)
Screenshot: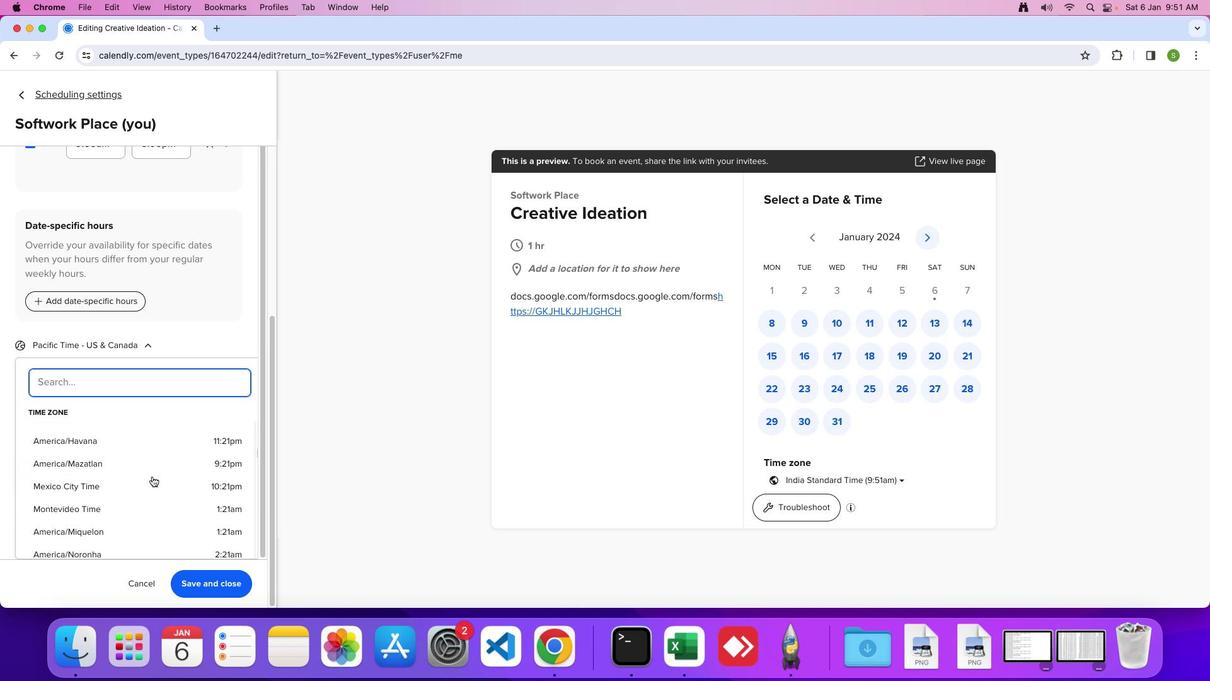 
Action: Mouse moved to (152, 476)
Screenshot: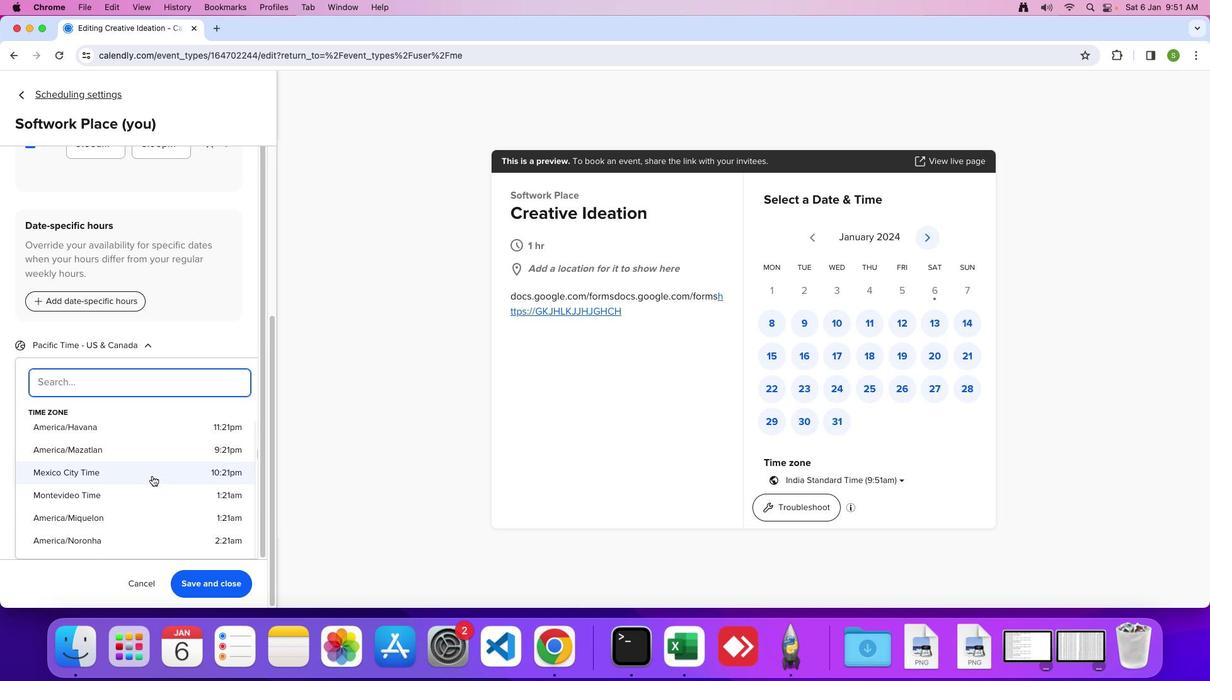 
Action: Mouse scrolled (152, 476) with delta (0, 0)
Screenshot: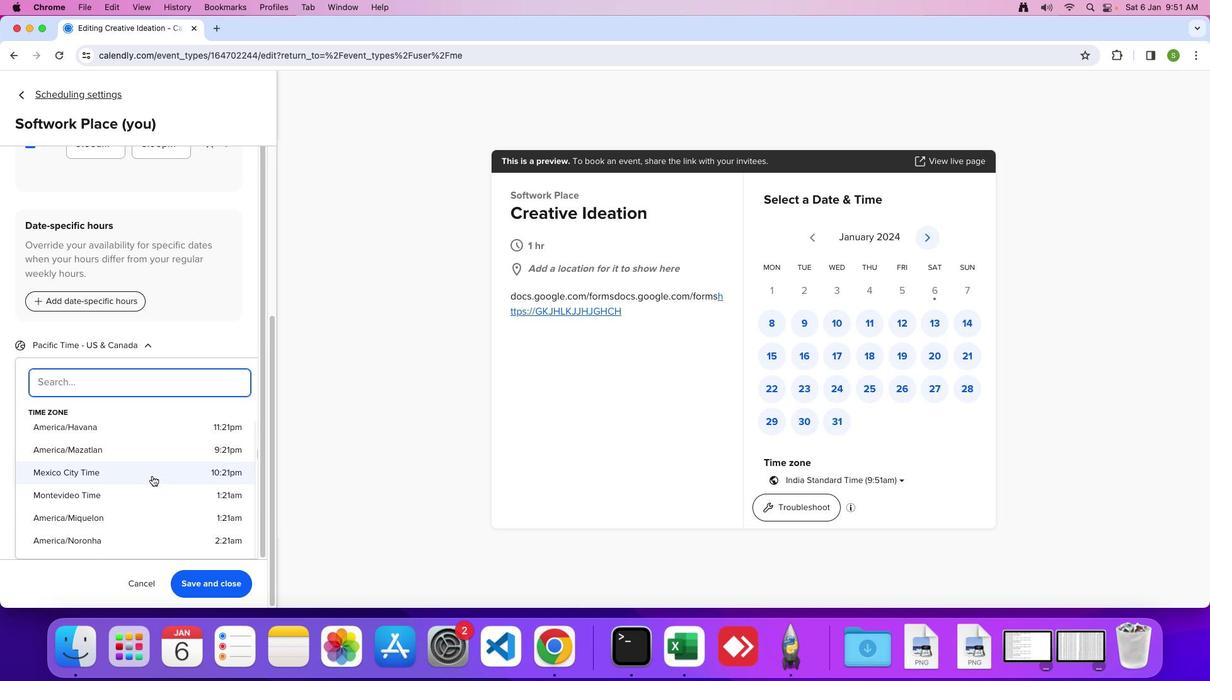 
Action: Mouse moved to (152, 476)
Screenshot: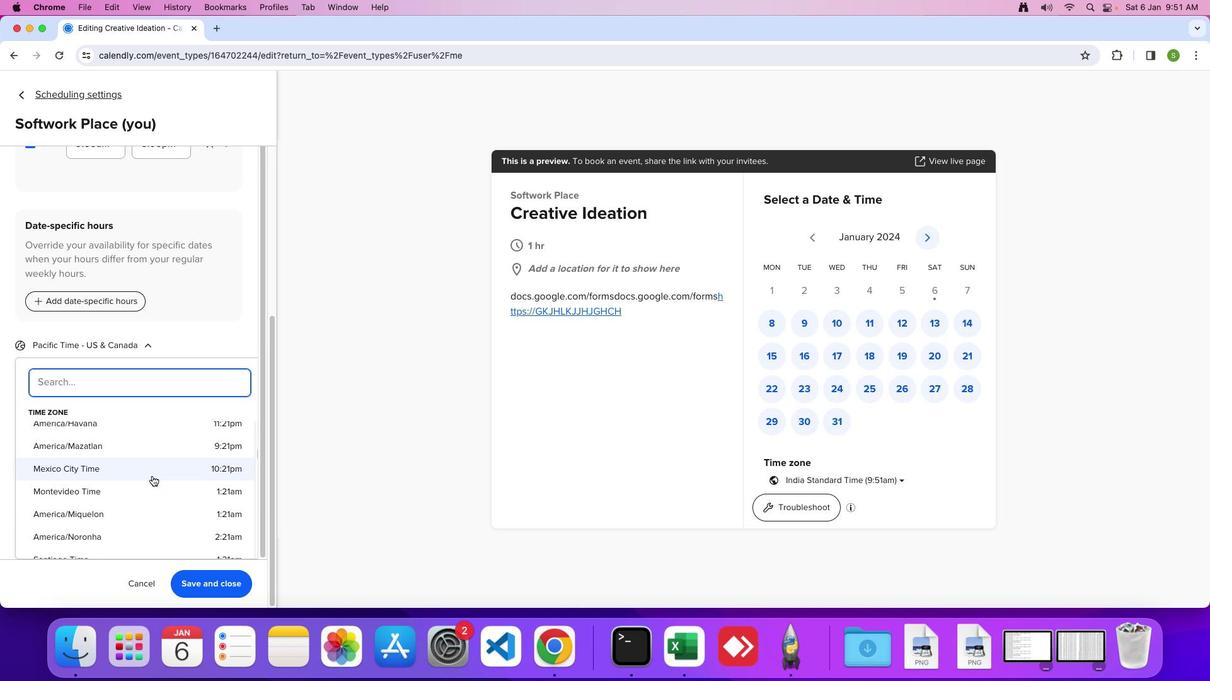 
Action: Mouse scrolled (152, 476) with delta (0, 0)
Screenshot: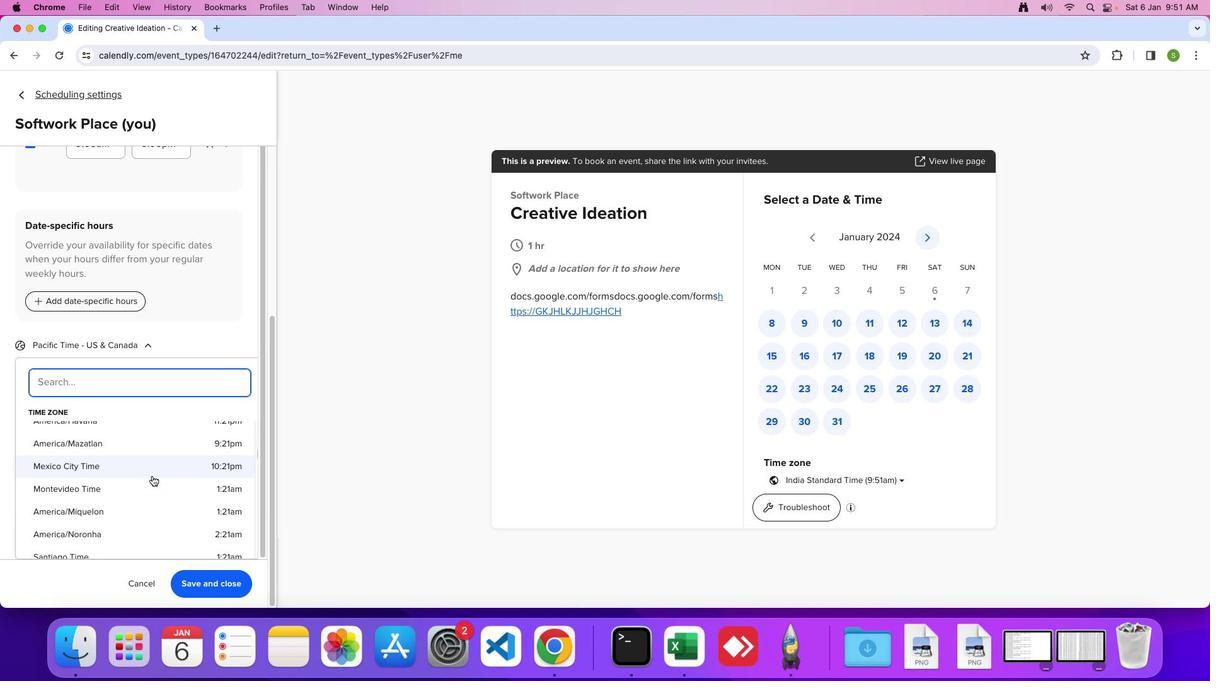 
Action: Mouse scrolled (152, 476) with delta (0, 0)
Screenshot: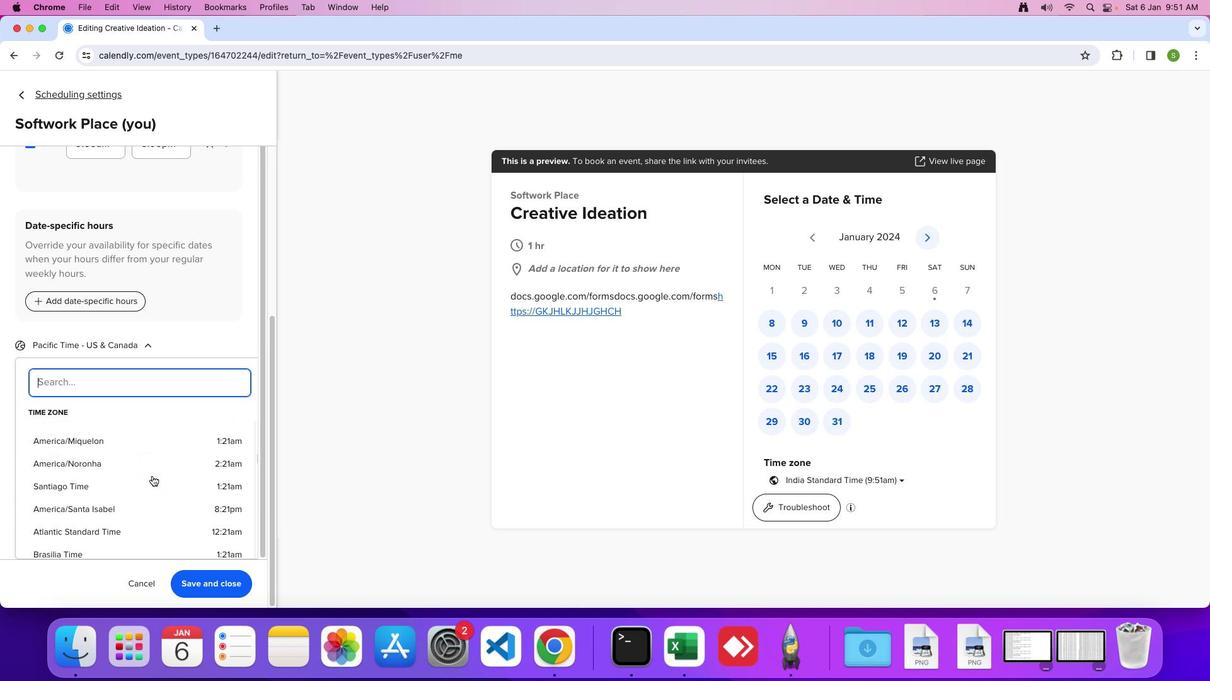 
Action: Mouse scrolled (152, 476) with delta (0, 0)
Screenshot: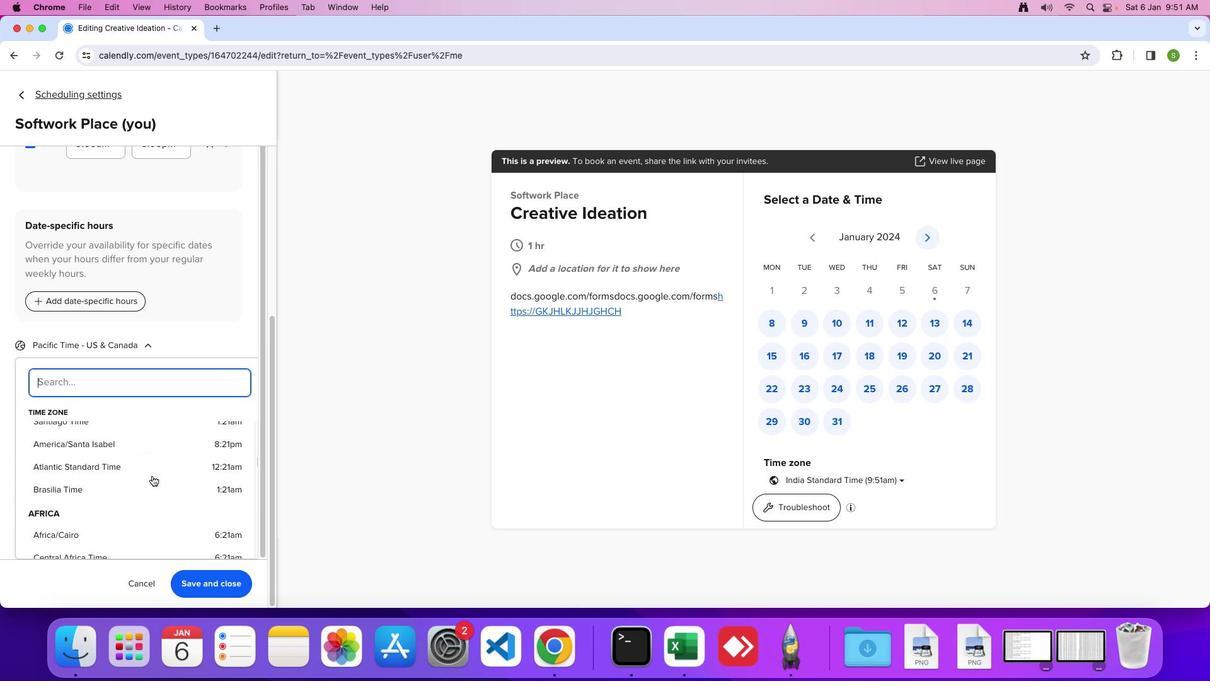 
Action: Mouse scrolled (152, 476) with delta (0, -2)
Screenshot: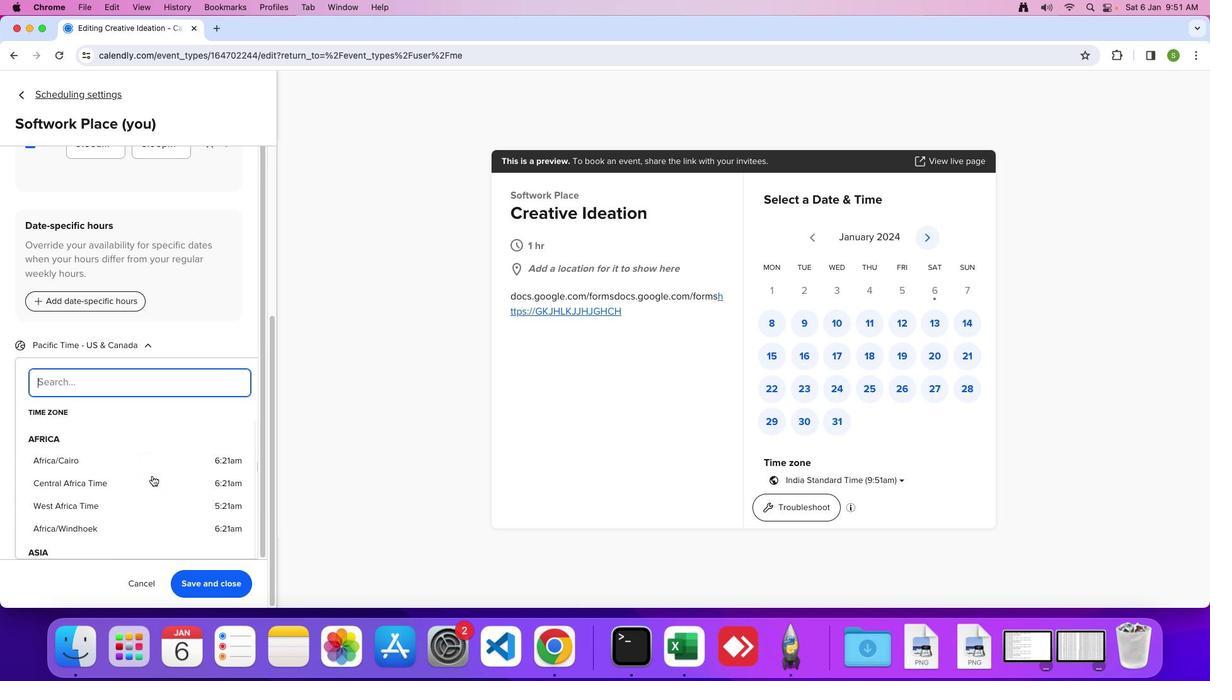 
Action: Mouse scrolled (152, 476) with delta (0, -3)
Screenshot: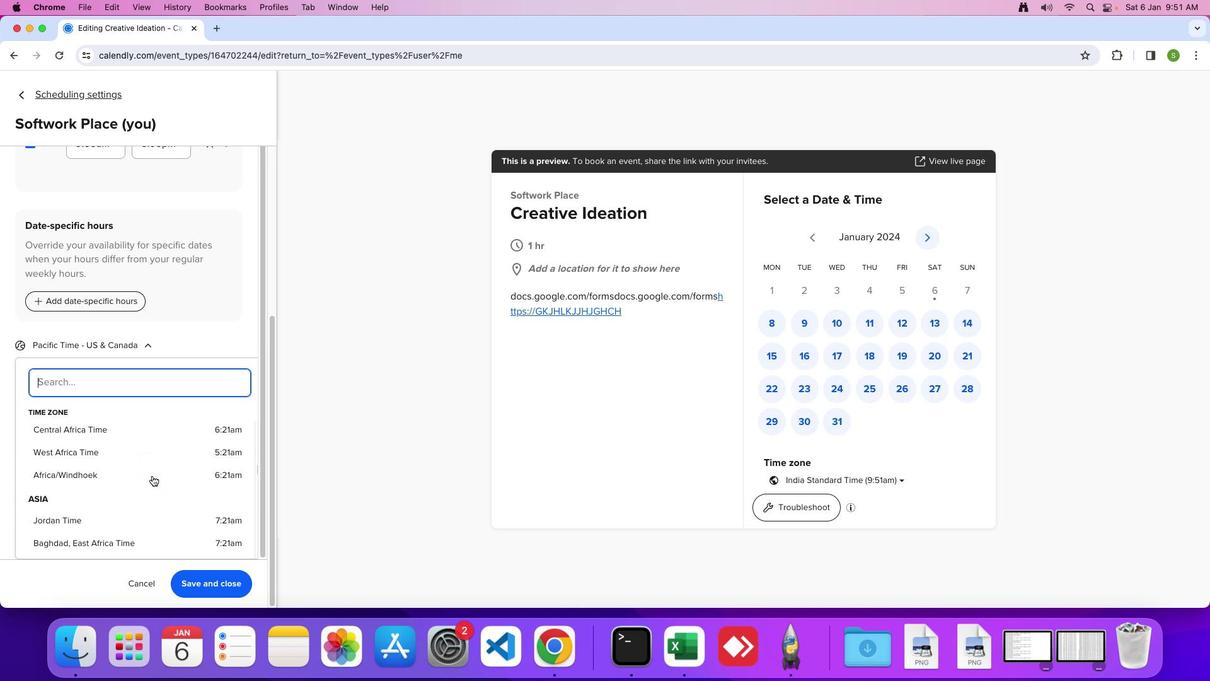 
Action: Mouse scrolled (152, 476) with delta (0, 0)
Screenshot: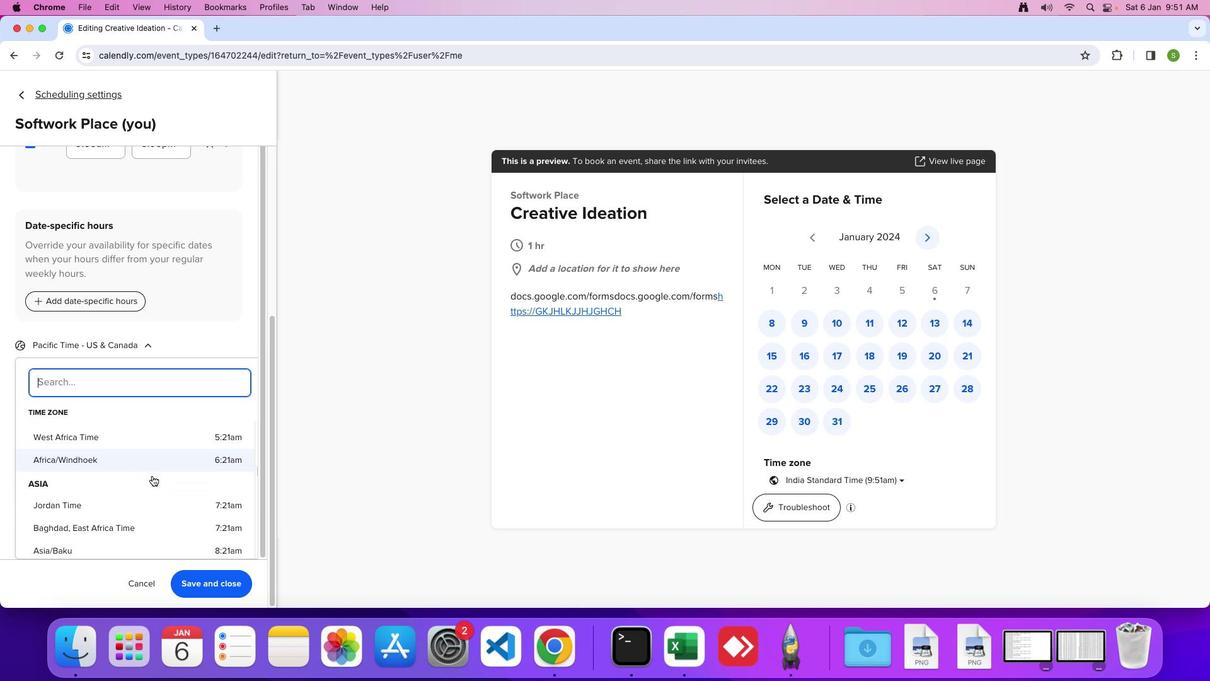 
Action: Mouse scrolled (152, 476) with delta (0, 0)
Screenshot: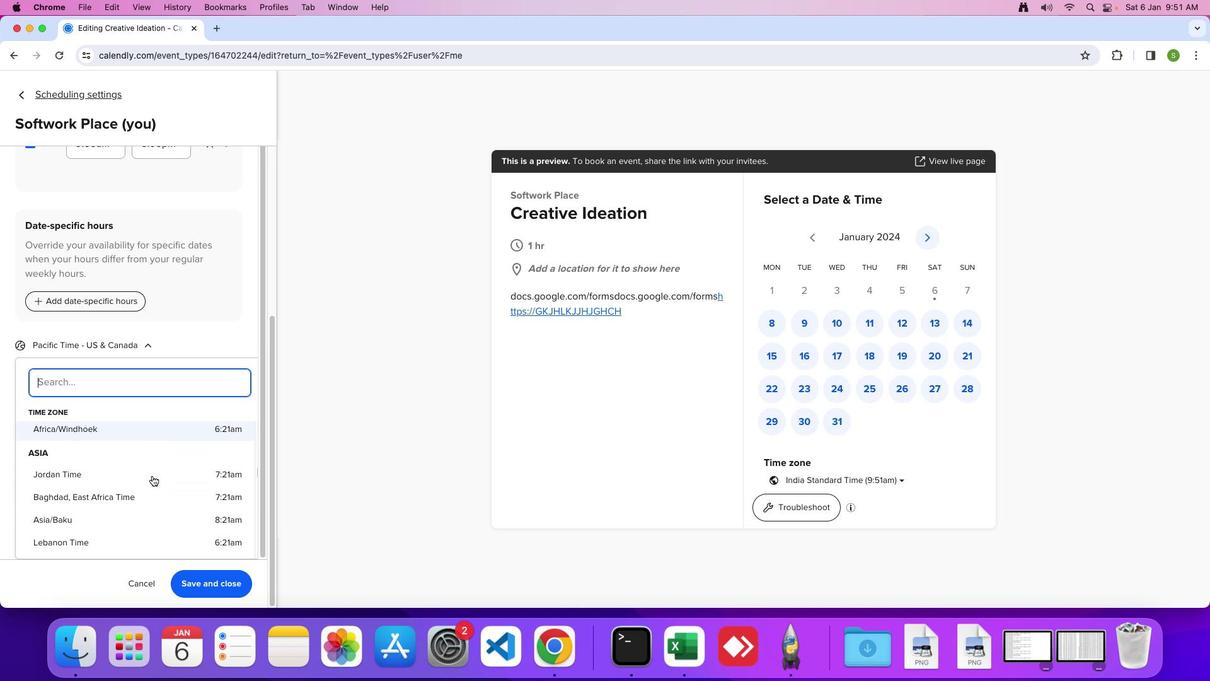 
Action: Mouse scrolled (152, 476) with delta (0, -1)
Screenshot: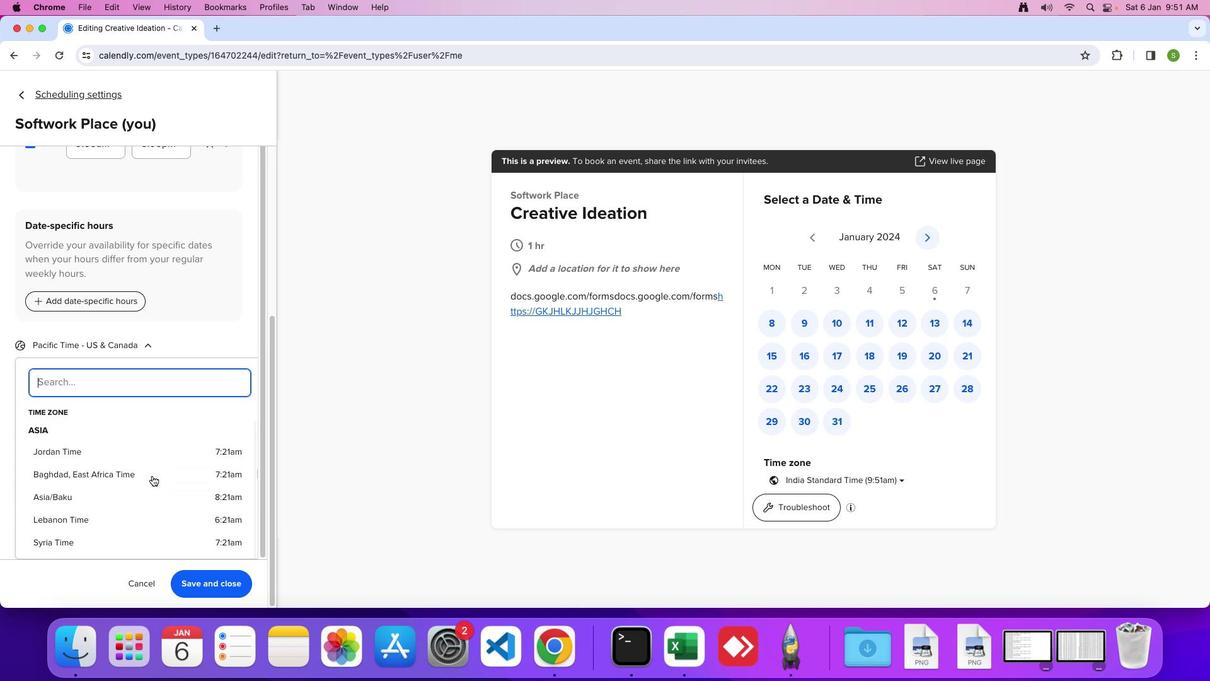 
Action: Mouse moved to (132, 455)
Screenshot: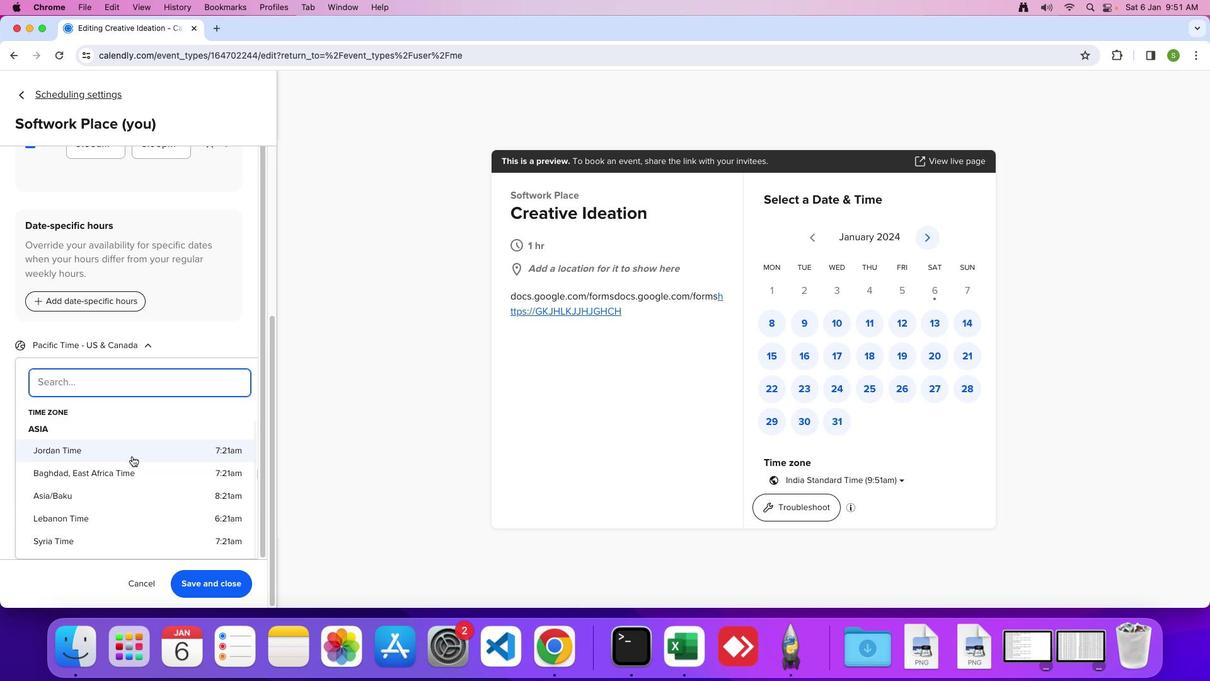 
Action: Mouse pressed left at (132, 455)
Screenshot: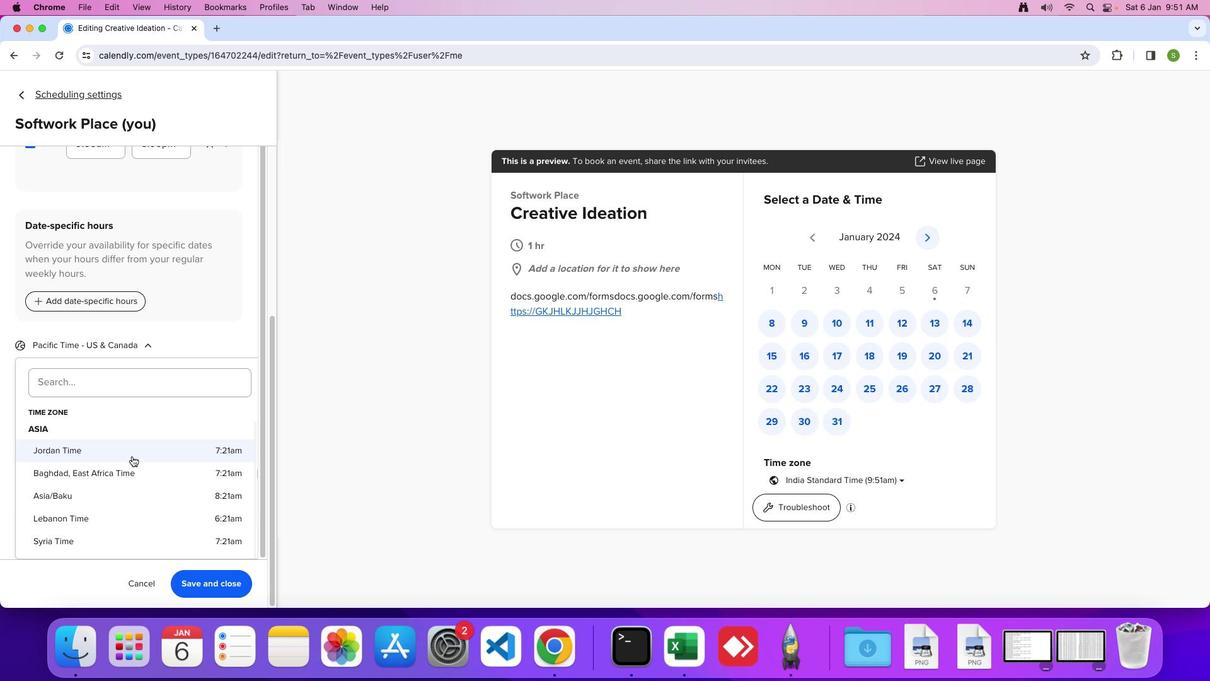 
Action: Mouse moved to (131, 455)
Screenshot: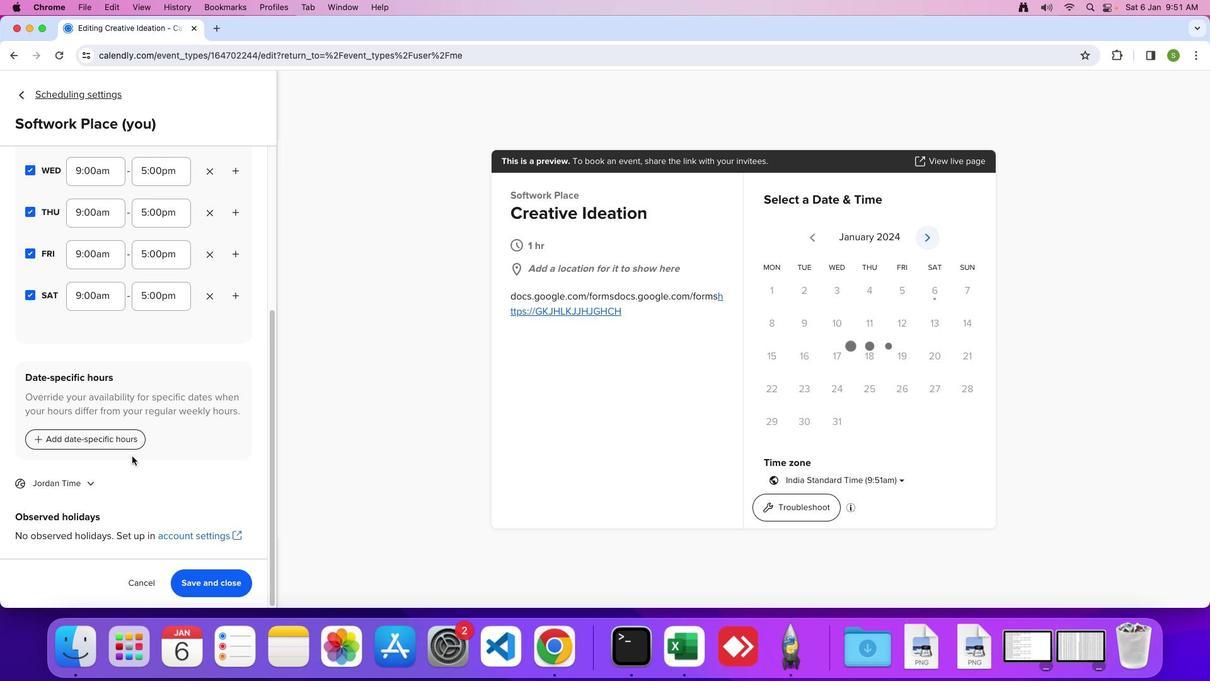 
